 Task: Look for space in Salo, Finland from 2nd September, 2023 to 5th September, 2023 for 1 adult in price range Rs.5000 to Rs.10000. Place can be private room with 1  bedroom having 1 bed and 1 bathroom. Property type can be house, flat, guest house, hotel. Booking option can be shelf check-in. Required host language is .
Action: Mouse moved to (407, 77)
Screenshot: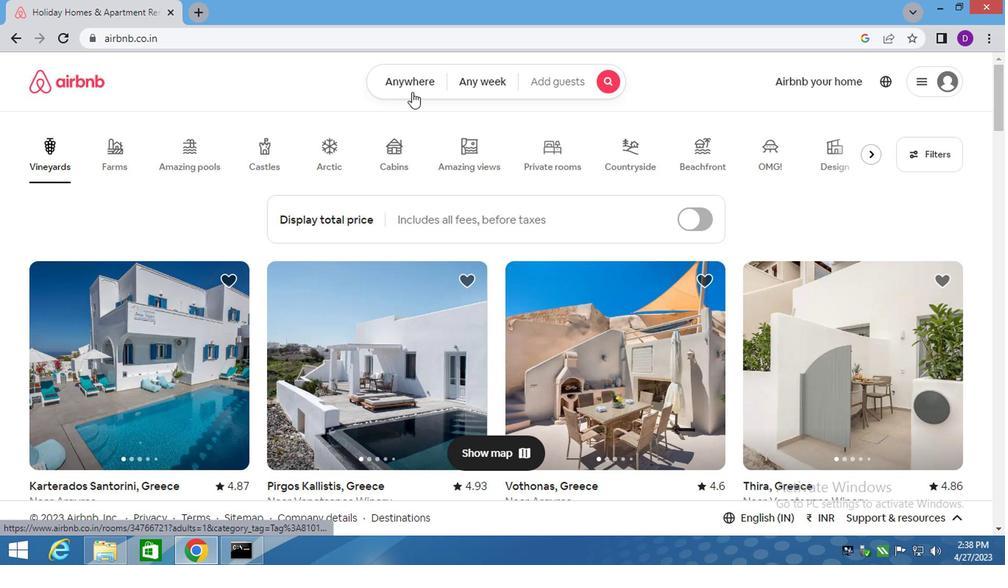 
Action: Mouse pressed left at (407, 77)
Screenshot: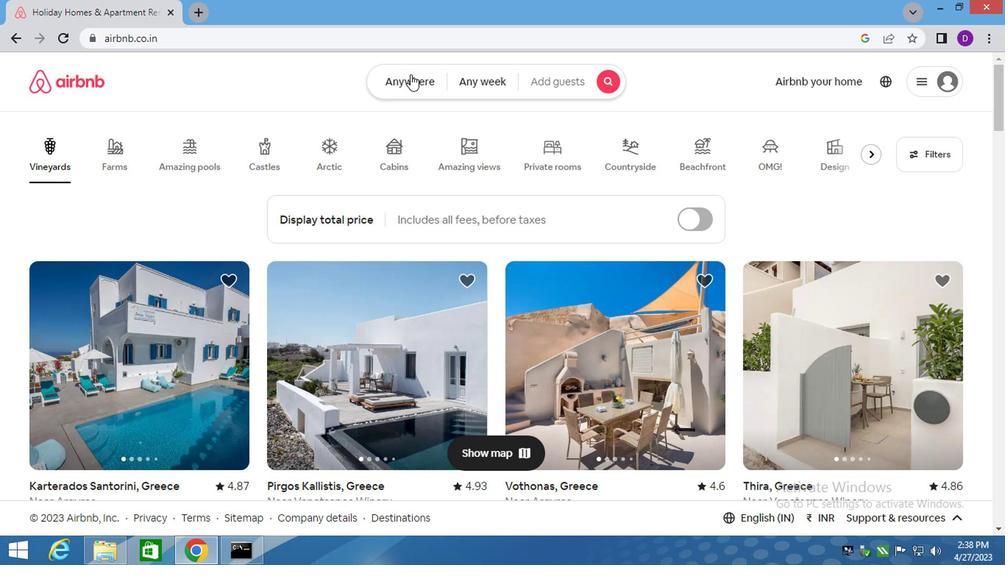 
Action: Mouse moved to (407, 77)
Screenshot: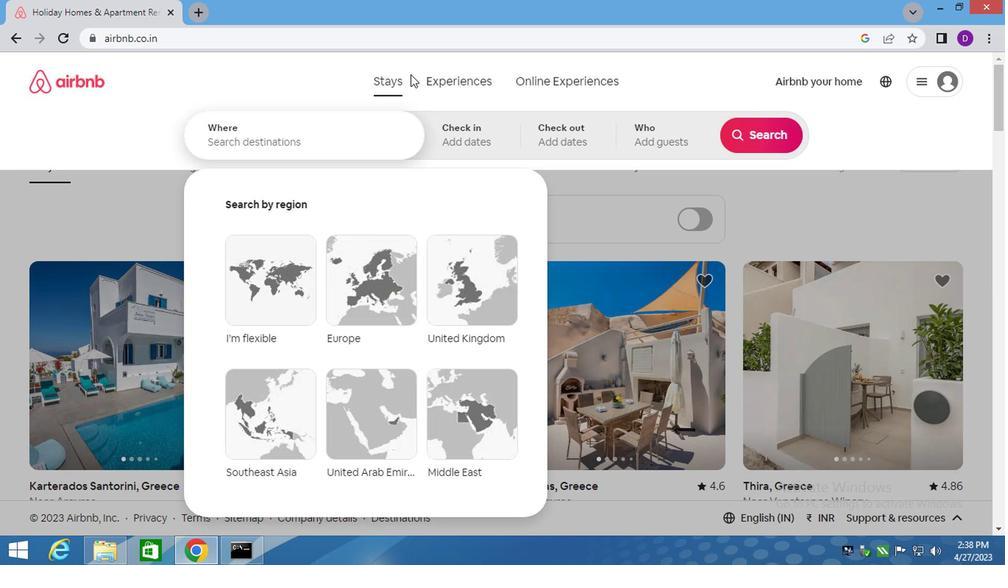 
Action: Key pressed <Key.shift>SALO
Screenshot: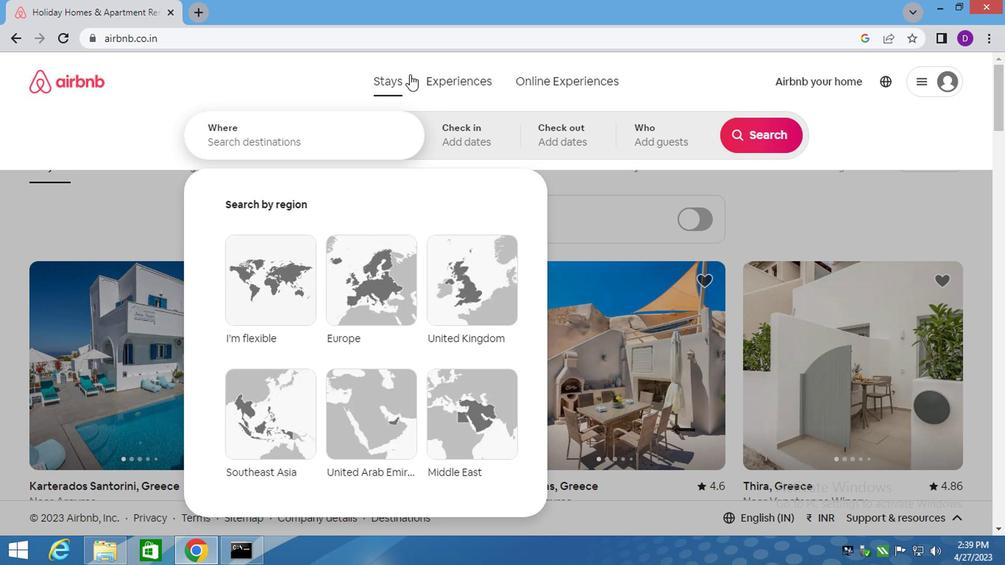 
Action: Mouse moved to (281, 146)
Screenshot: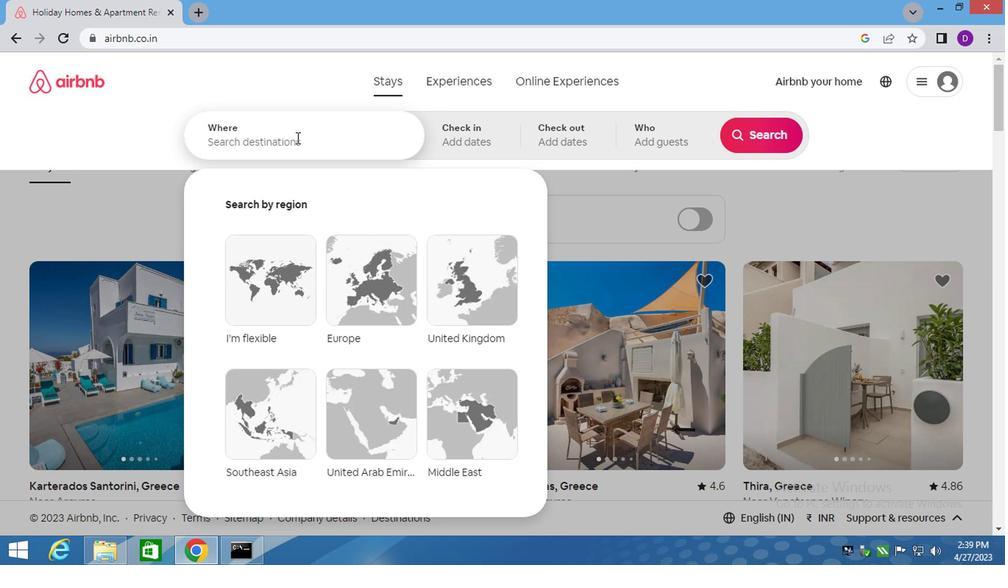 
Action: Mouse pressed left at (281, 146)
Screenshot: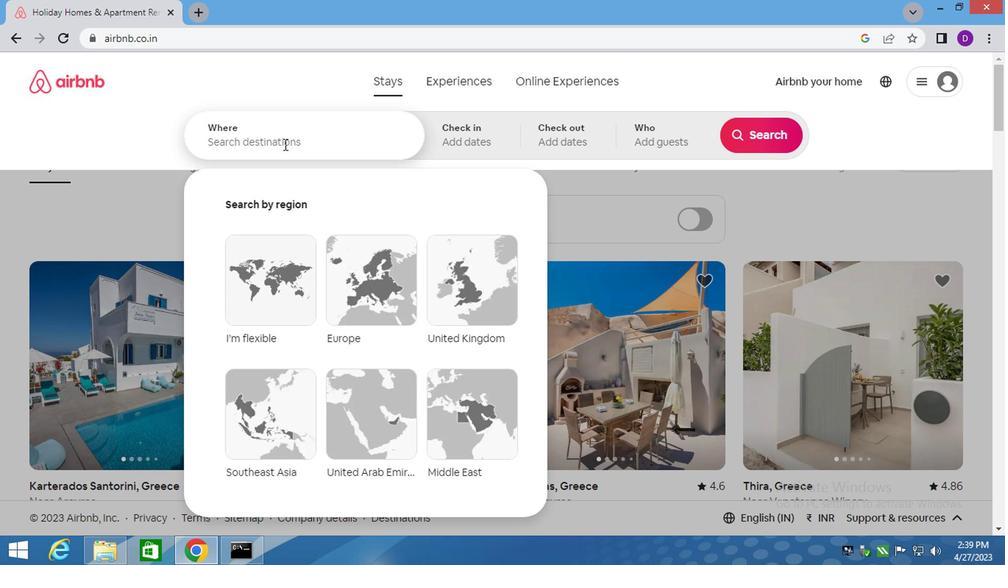 
Action: Key pressed <Key.shift>SALO,<Key.space><Key.shift>F
Screenshot: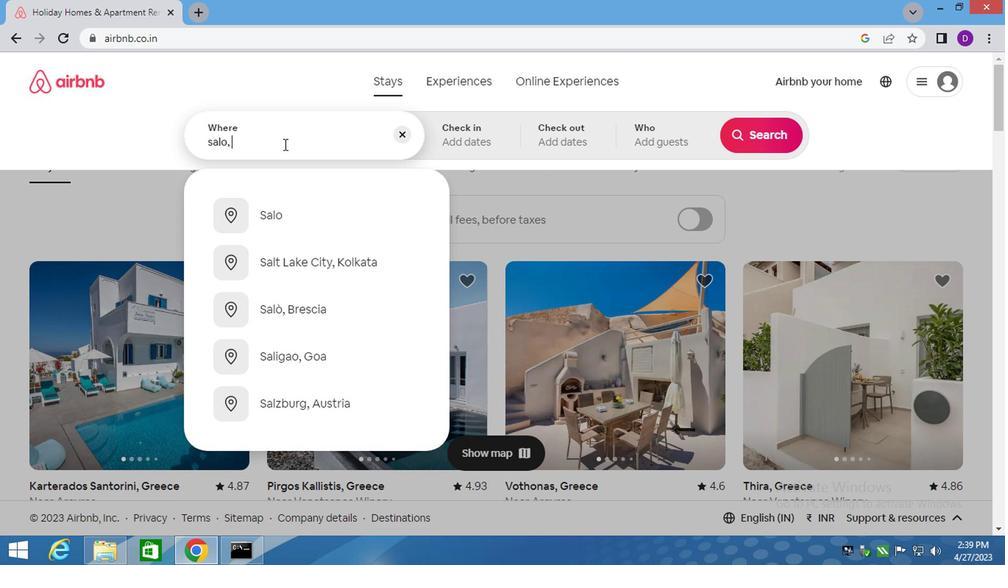 
Action: Mouse moved to (296, 207)
Screenshot: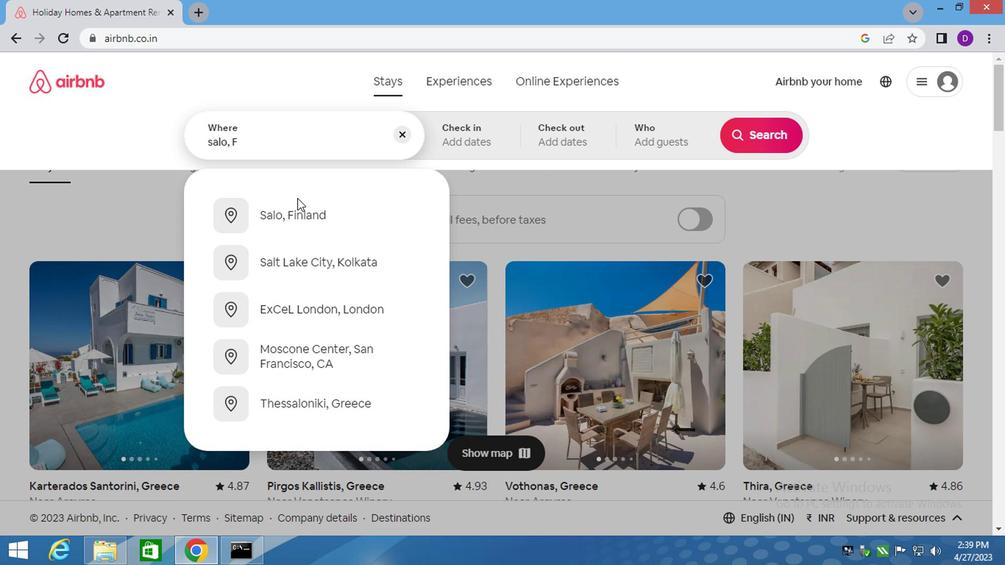 
Action: Mouse pressed left at (296, 207)
Screenshot: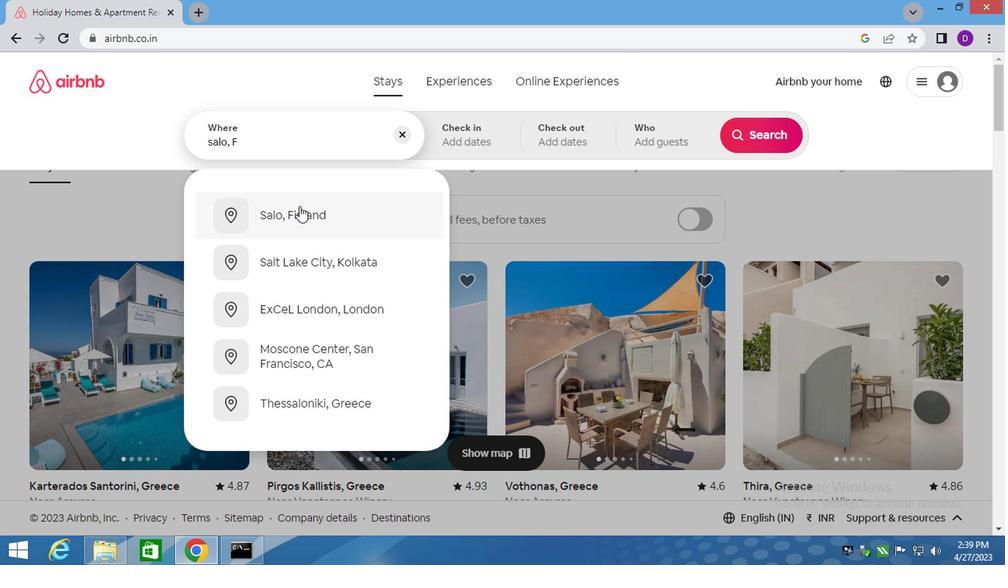 
Action: Mouse moved to (748, 260)
Screenshot: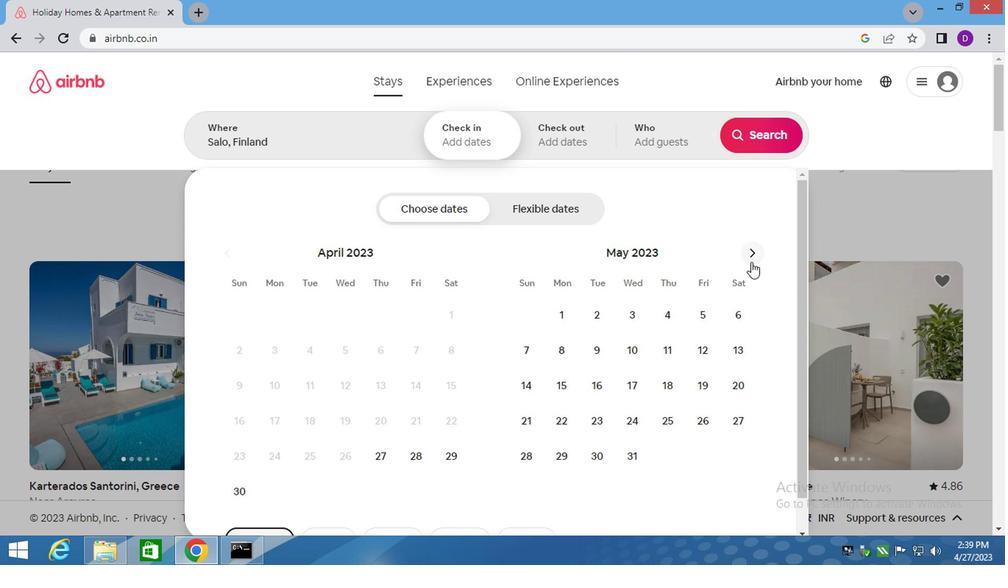 
Action: Mouse pressed left at (748, 260)
Screenshot: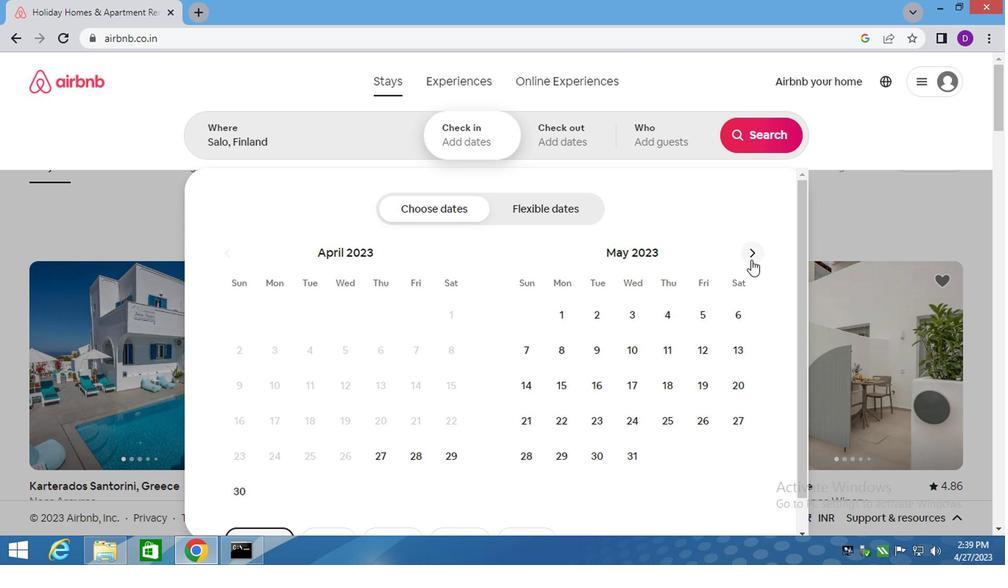 
Action: Mouse pressed left at (748, 260)
Screenshot: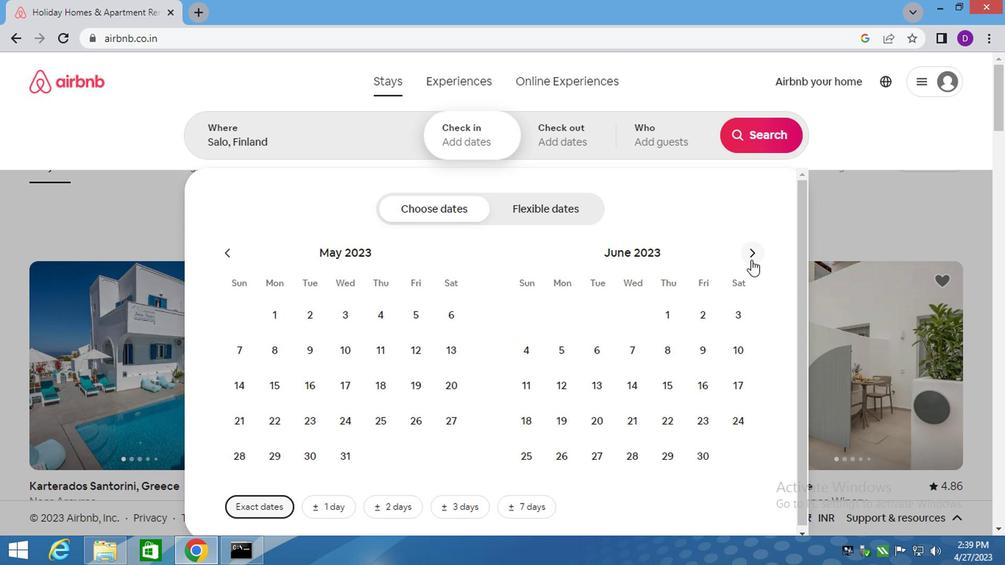 
Action: Mouse pressed left at (748, 260)
Screenshot: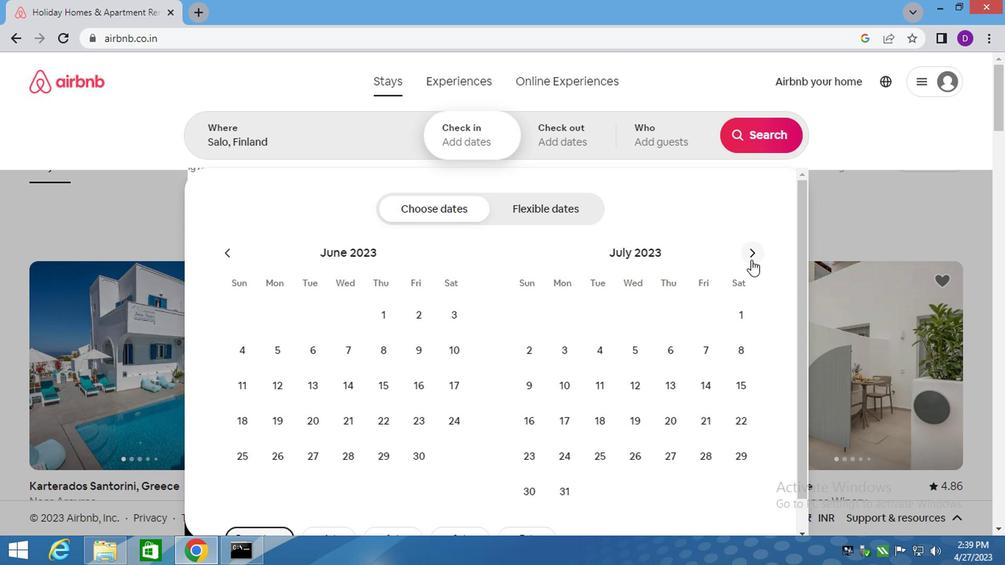
Action: Mouse pressed left at (748, 260)
Screenshot: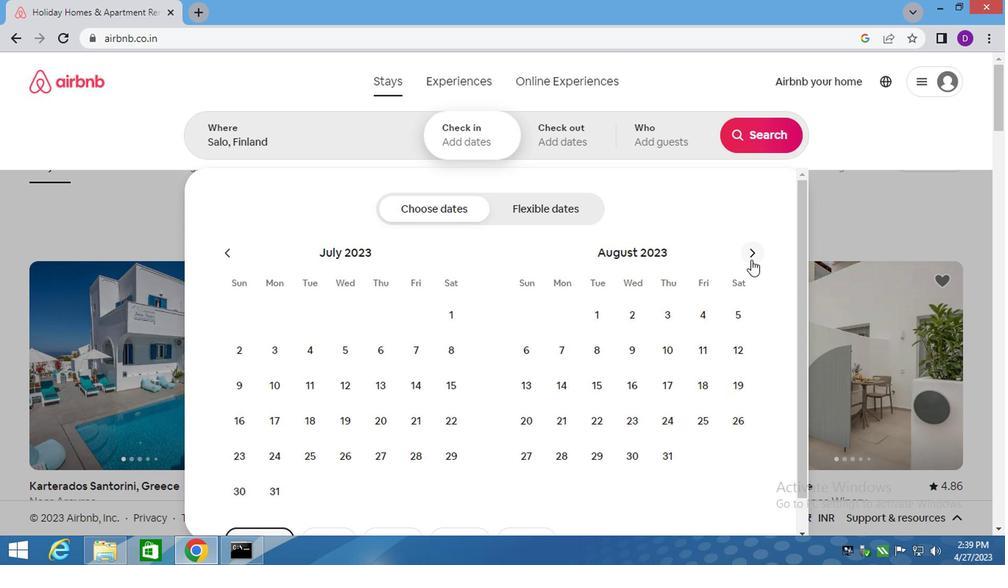 
Action: Mouse moved to (728, 307)
Screenshot: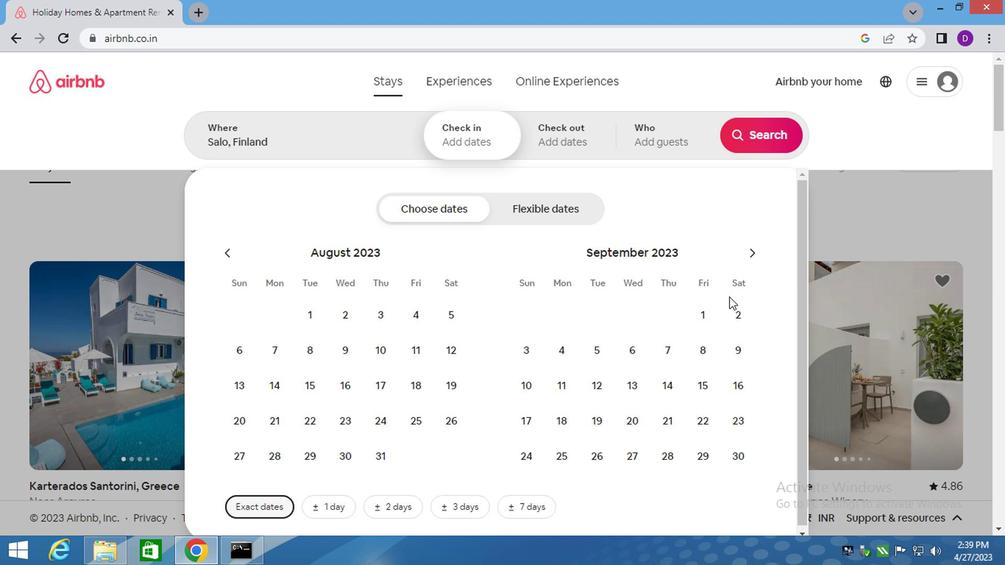 
Action: Mouse pressed left at (728, 307)
Screenshot: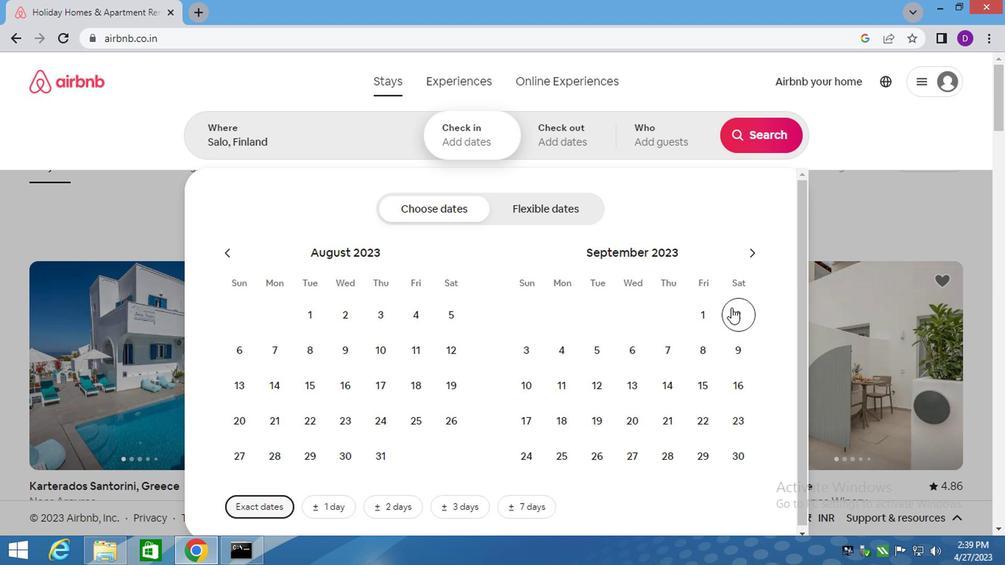 
Action: Mouse moved to (594, 348)
Screenshot: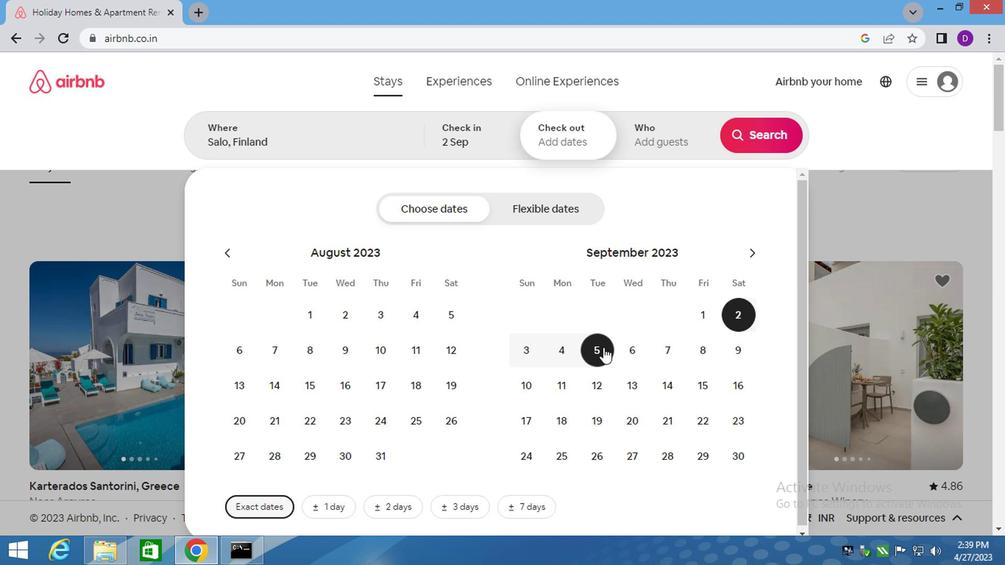 
Action: Mouse pressed left at (594, 348)
Screenshot: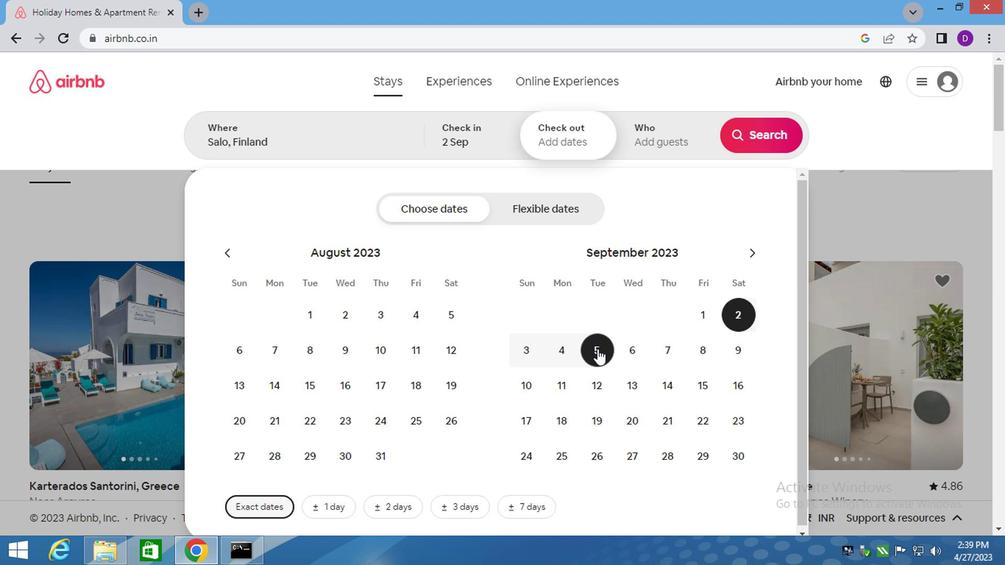 
Action: Mouse moved to (649, 142)
Screenshot: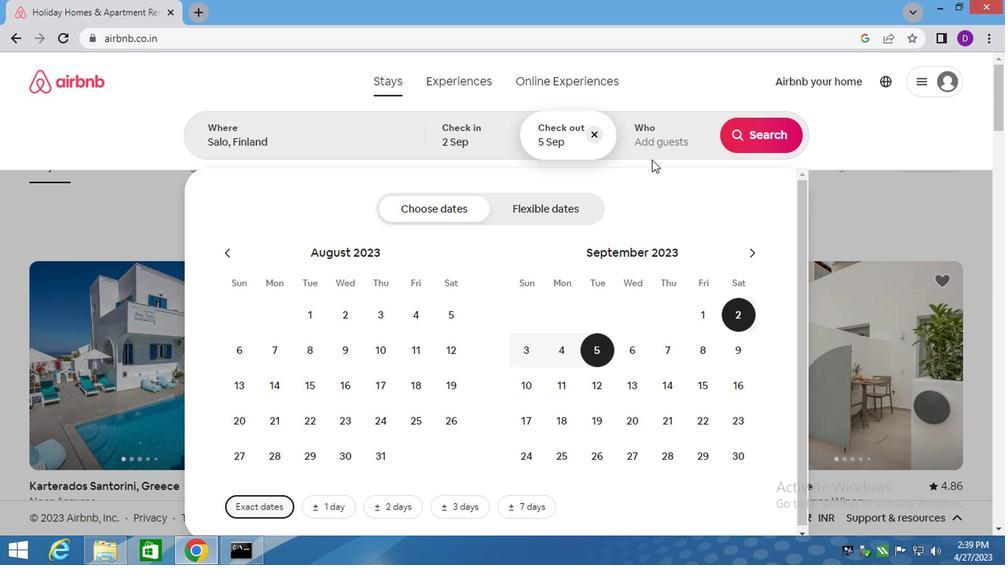 
Action: Mouse pressed left at (649, 142)
Screenshot: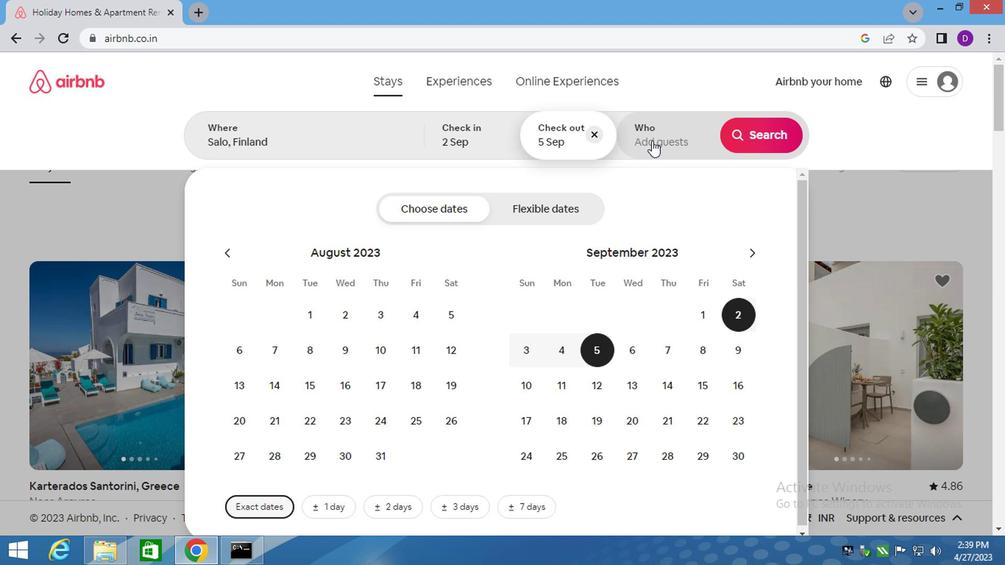 
Action: Mouse moved to (760, 215)
Screenshot: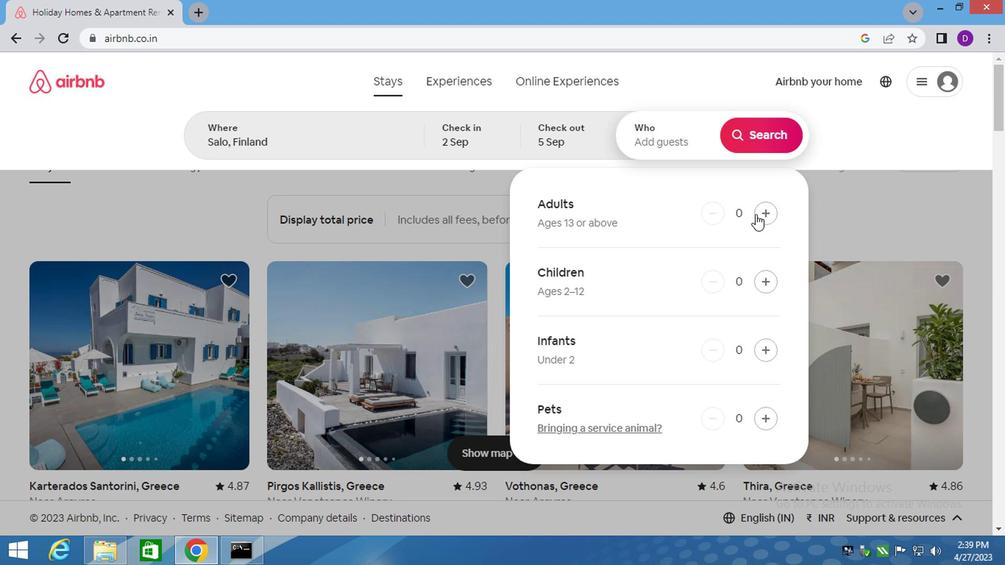 
Action: Mouse pressed left at (760, 215)
Screenshot: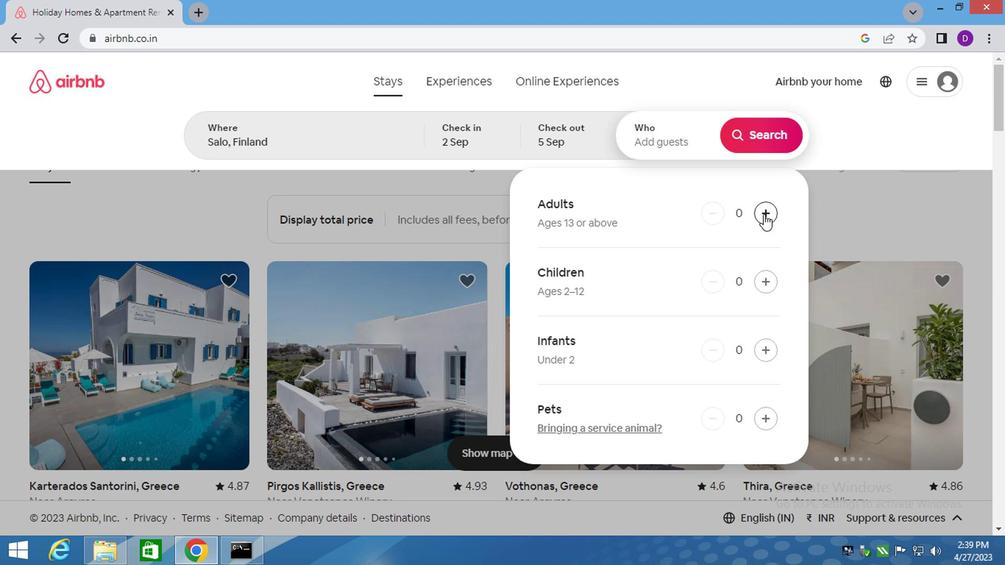 
Action: Mouse moved to (751, 141)
Screenshot: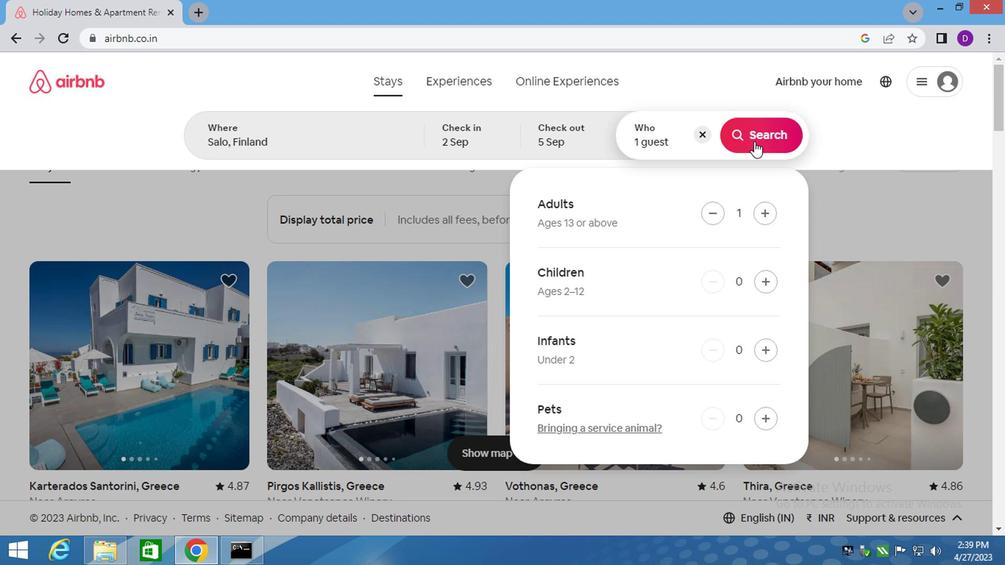 
Action: Mouse pressed left at (751, 141)
Screenshot: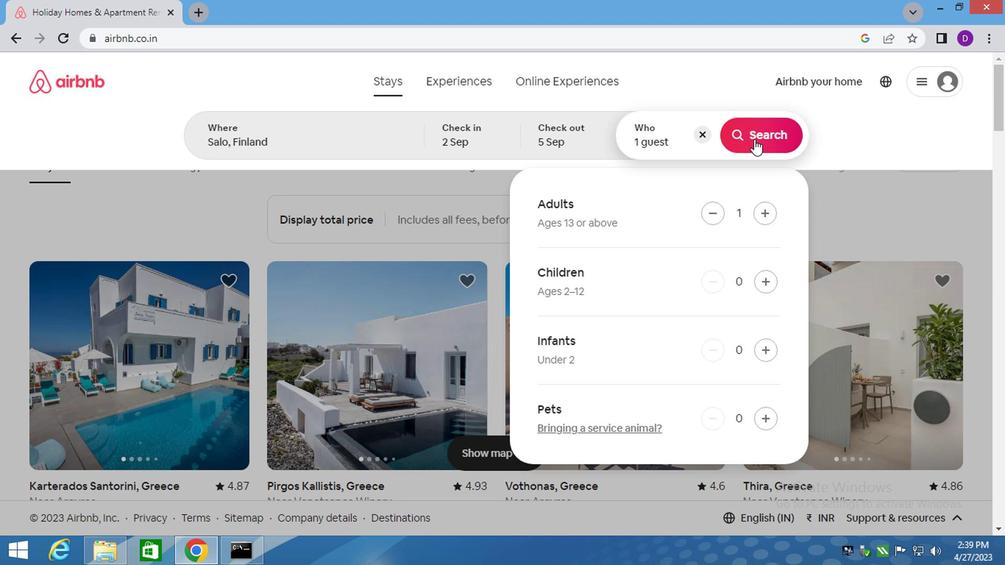 
Action: Mouse moved to (935, 149)
Screenshot: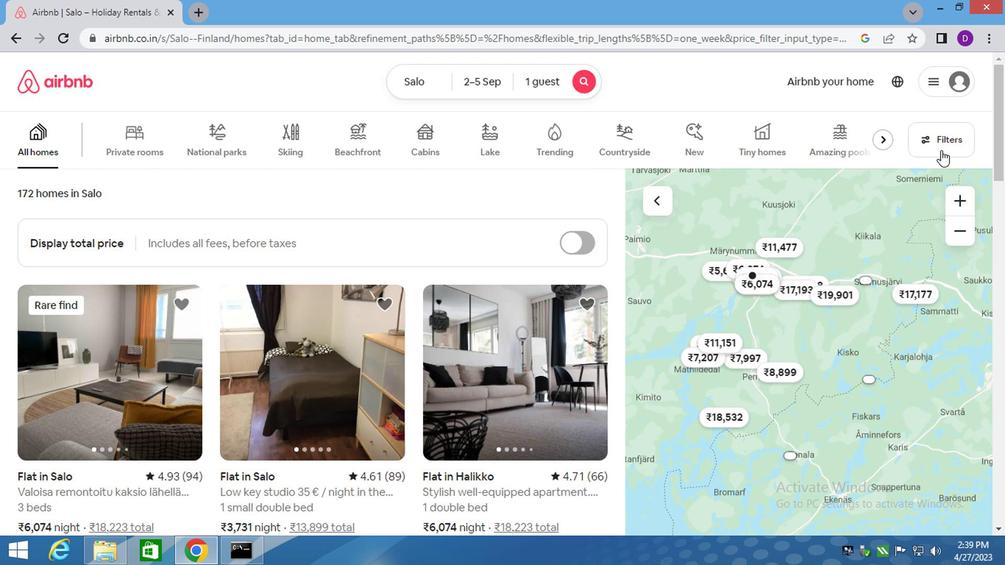 
Action: Mouse pressed left at (935, 149)
Screenshot: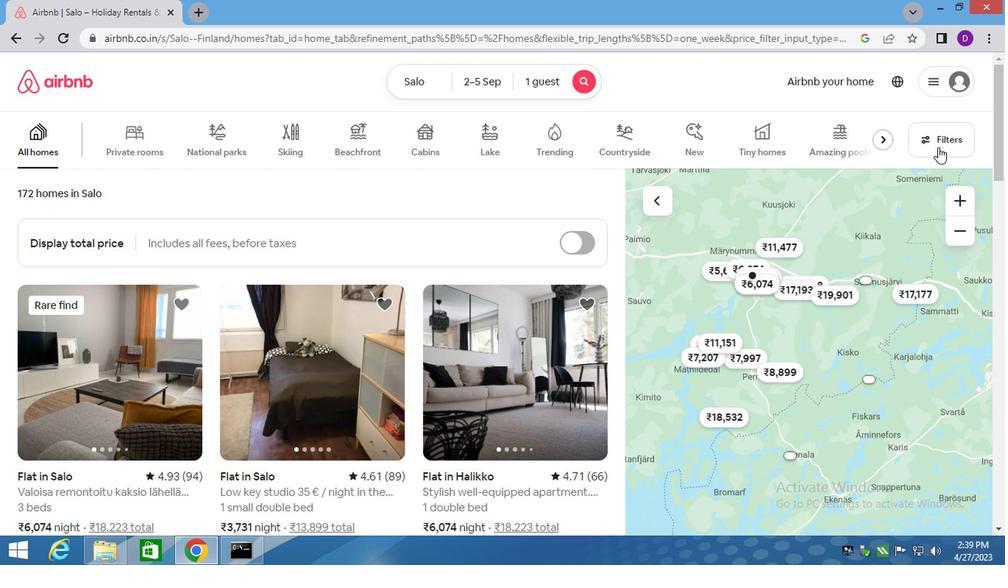 
Action: Mouse moved to (302, 330)
Screenshot: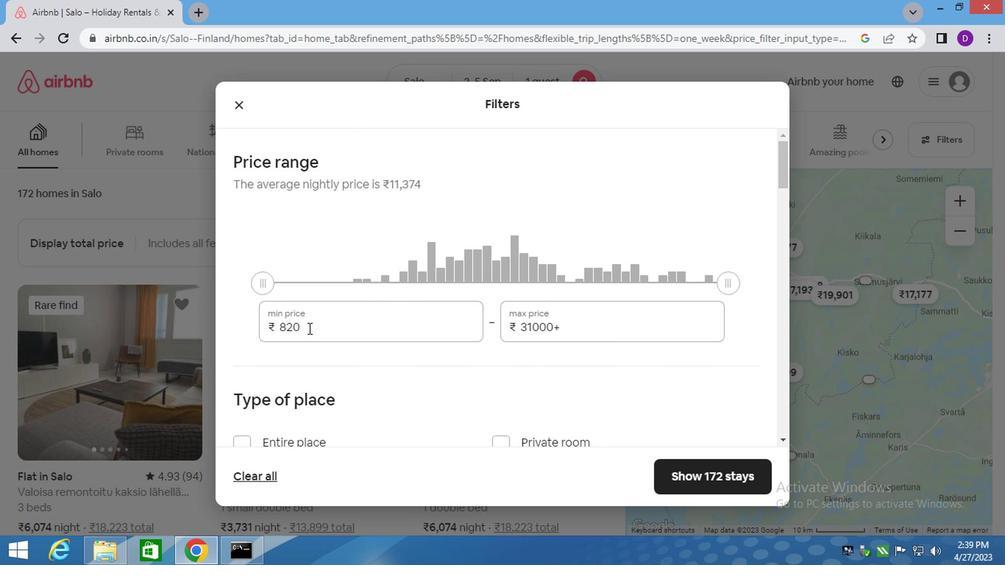 
Action: Mouse pressed left at (302, 330)
Screenshot: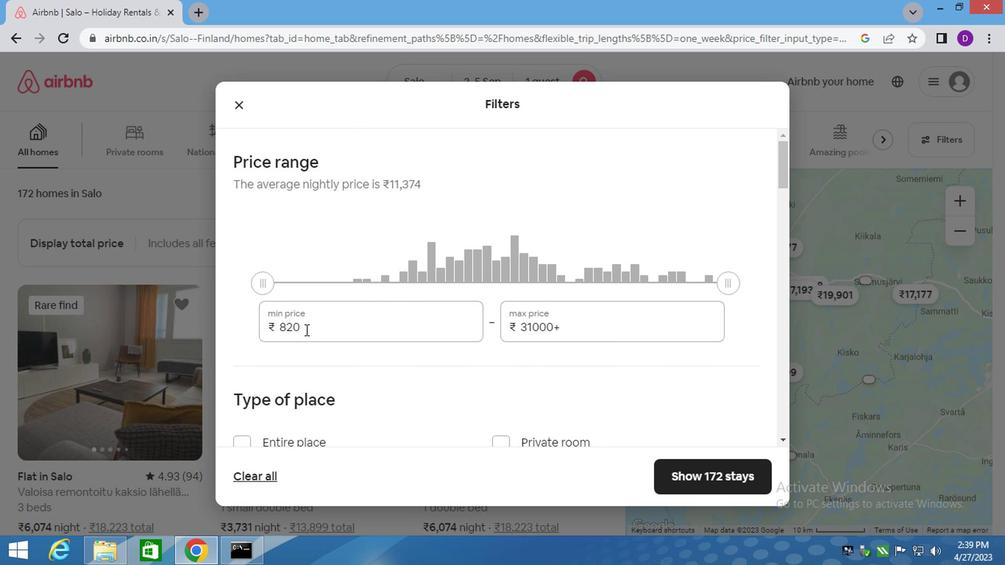 
Action: Mouse pressed left at (302, 330)
Screenshot: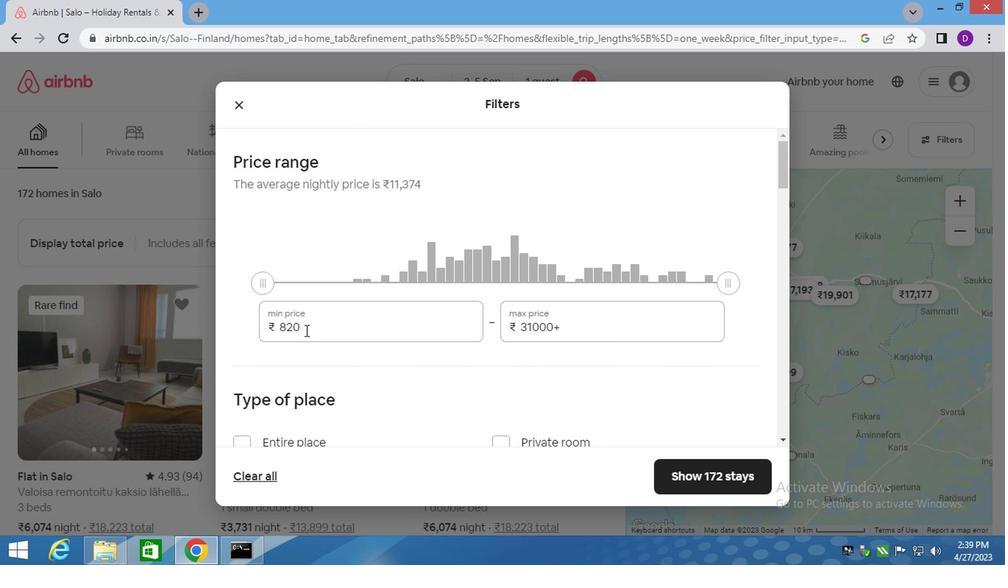 
Action: Key pressed 5000<Key.tab>10000
Screenshot: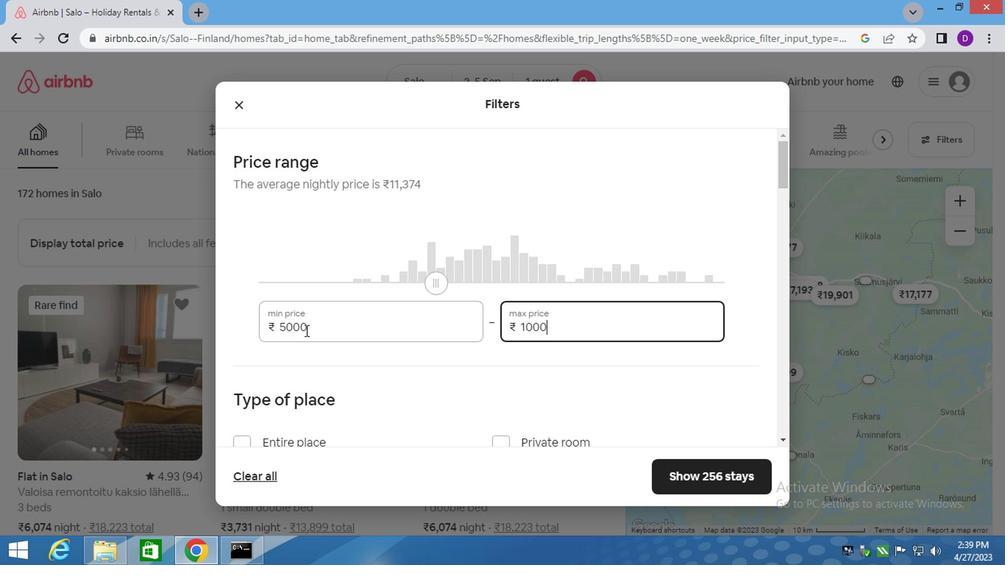 
Action: Mouse moved to (289, 370)
Screenshot: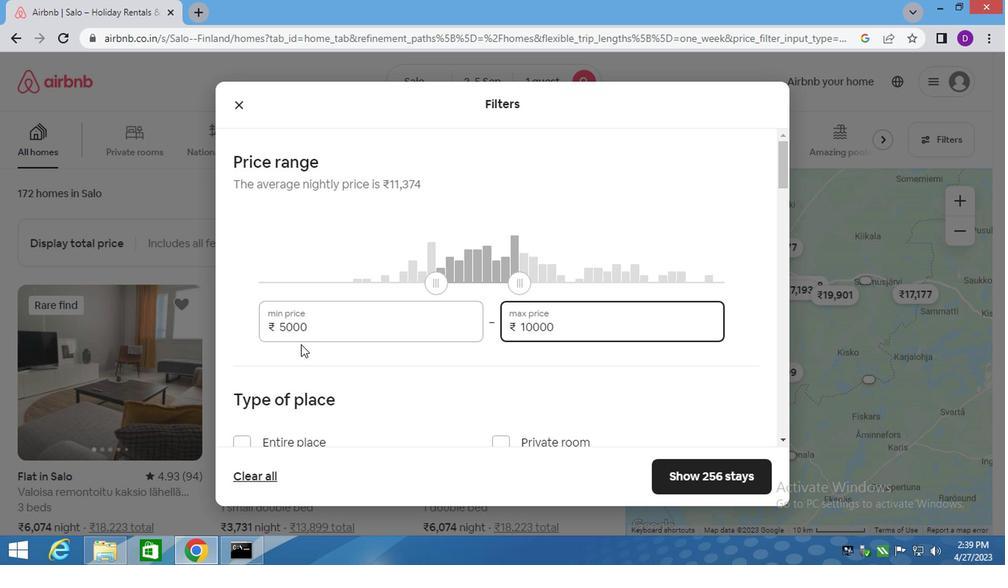 
Action: Mouse scrolled (289, 369) with delta (0, 0)
Screenshot: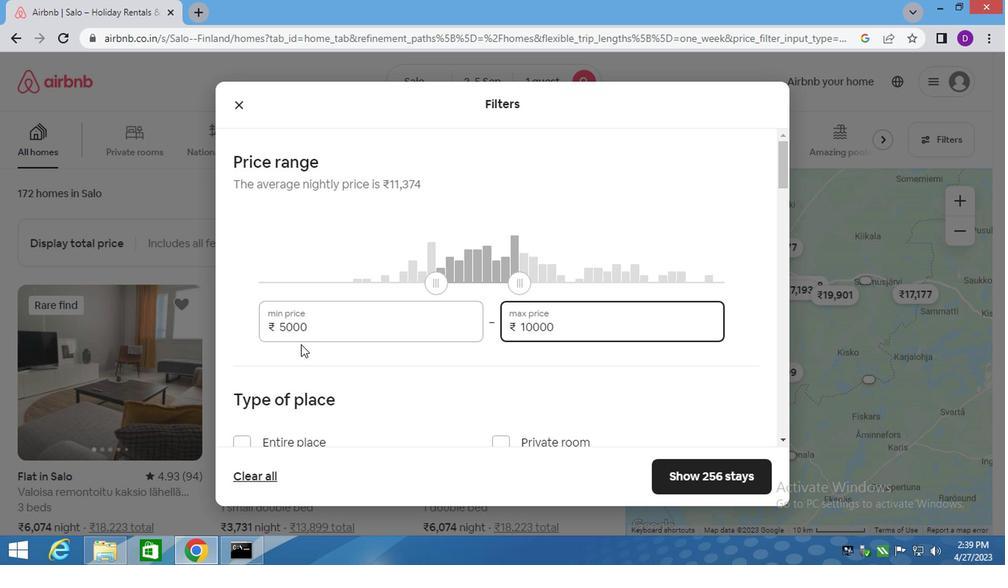 
Action: Mouse moved to (279, 377)
Screenshot: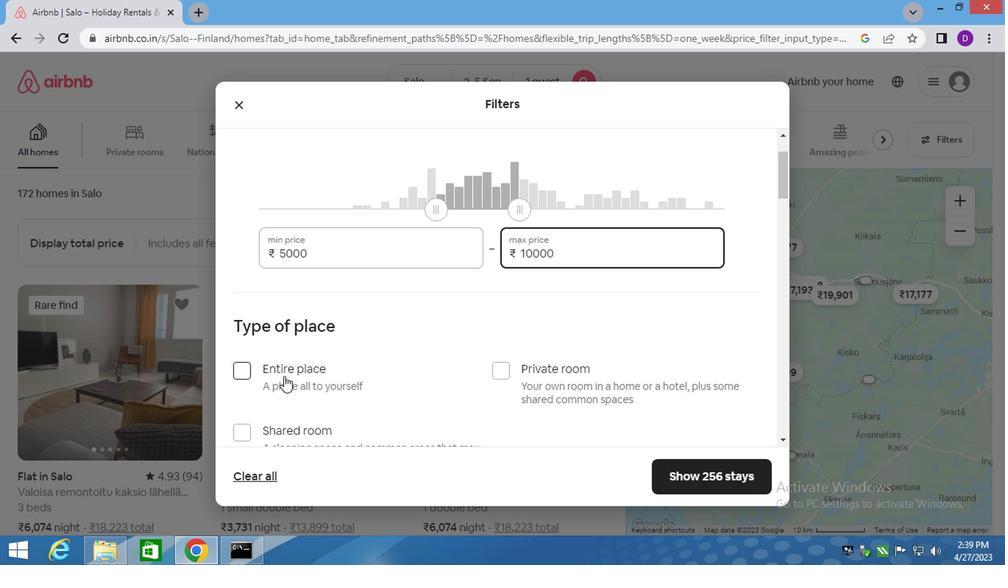 
Action: Mouse scrolled (279, 376) with delta (0, 0)
Screenshot: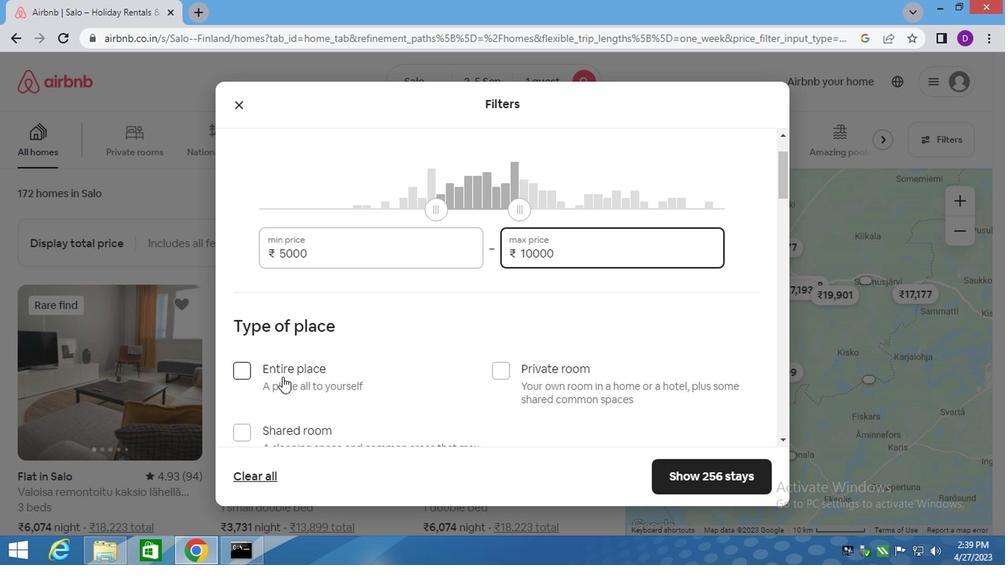 
Action: Mouse moved to (491, 299)
Screenshot: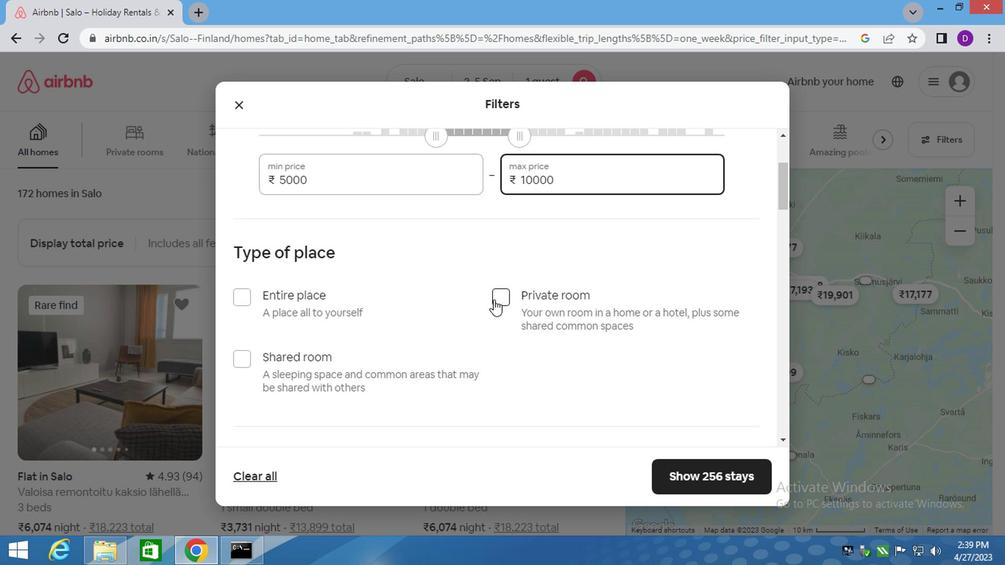 
Action: Mouse pressed left at (491, 299)
Screenshot: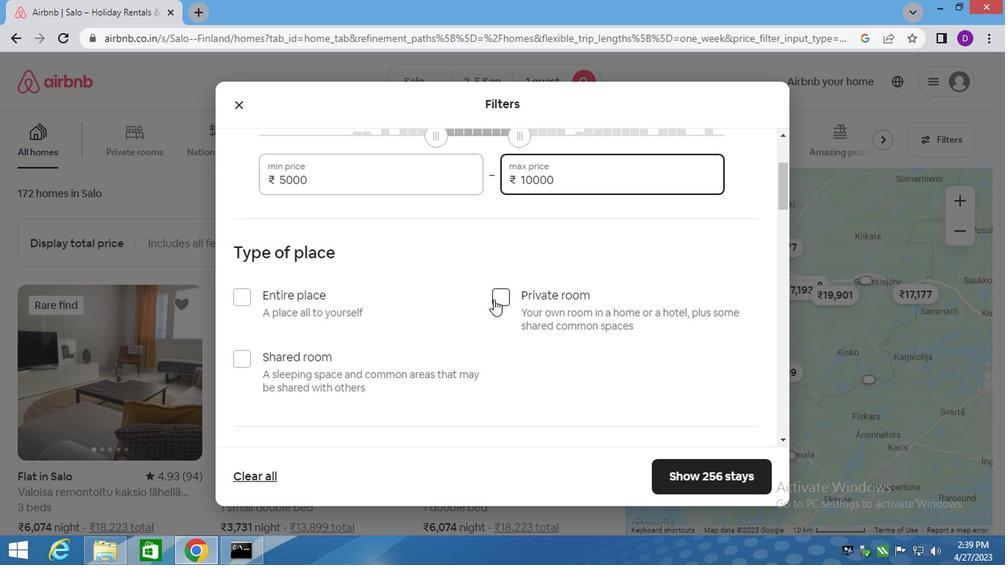 
Action: Mouse moved to (443, 325)
Screenshot: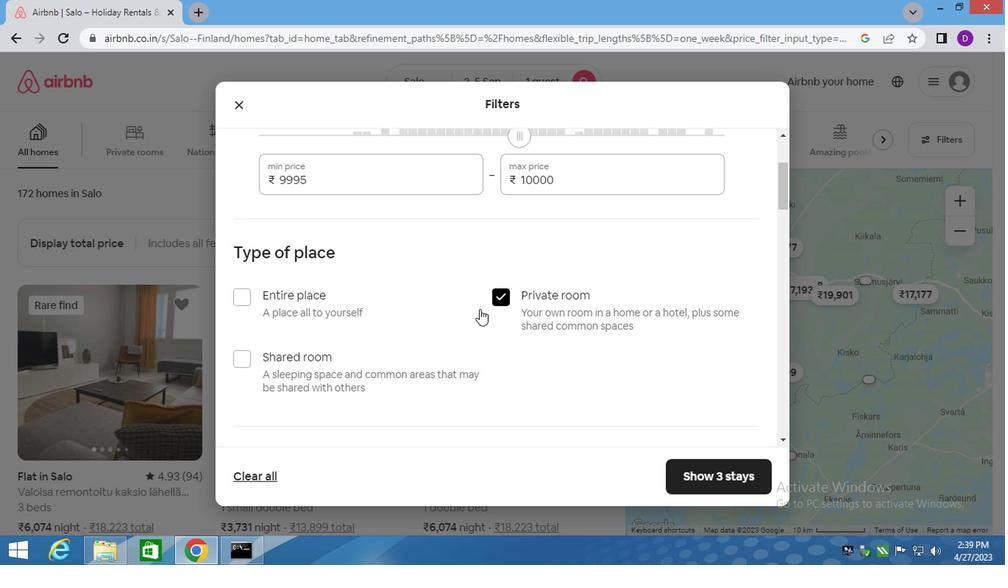 
Action: Mouse scrolled (443, 324) with delta (0, 0)
Screenshot: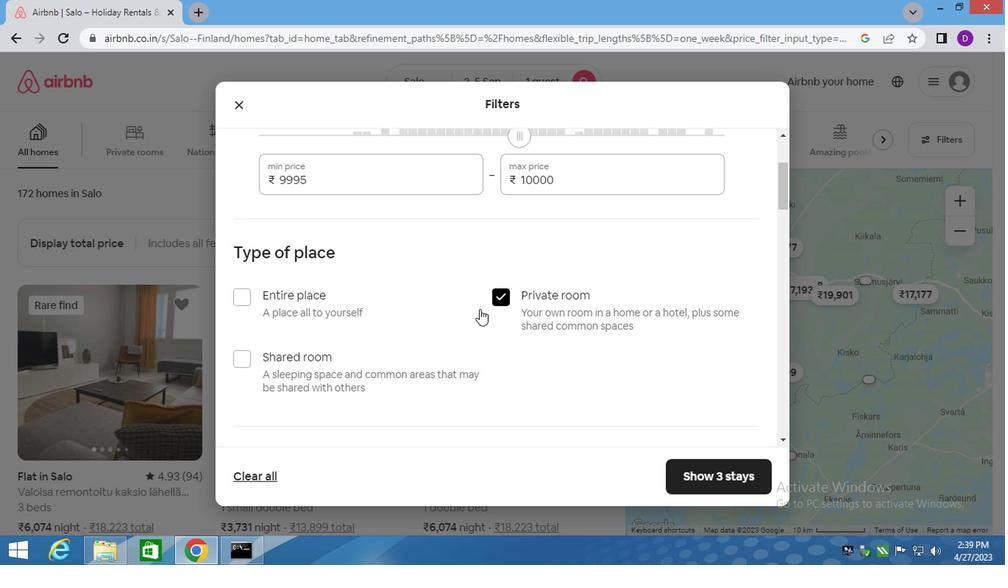 
Action: Mouse moved to (436, 330)
Screenshot: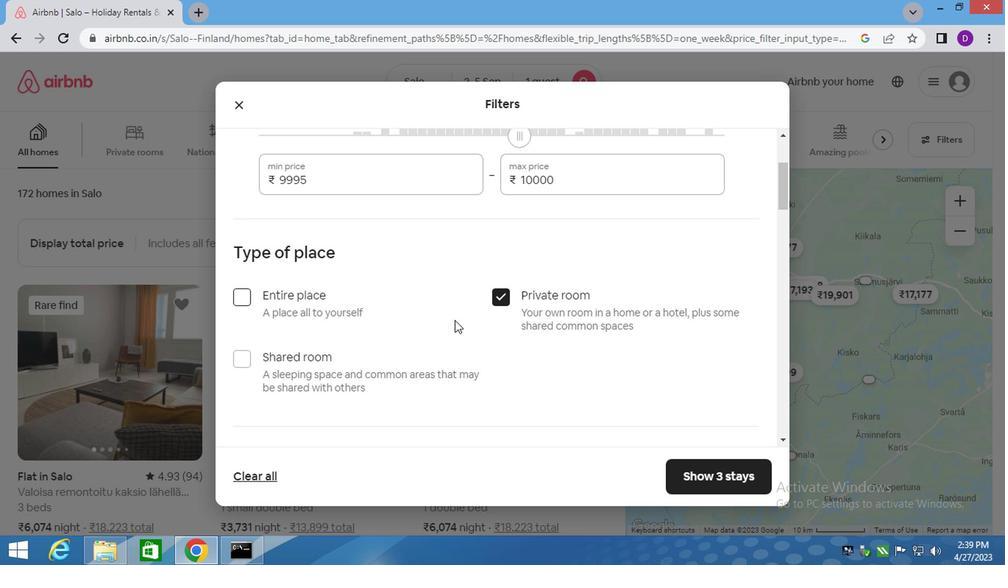 
Action: Mouse scrolled (436, 329) with delta (0, 0)
Screenshot: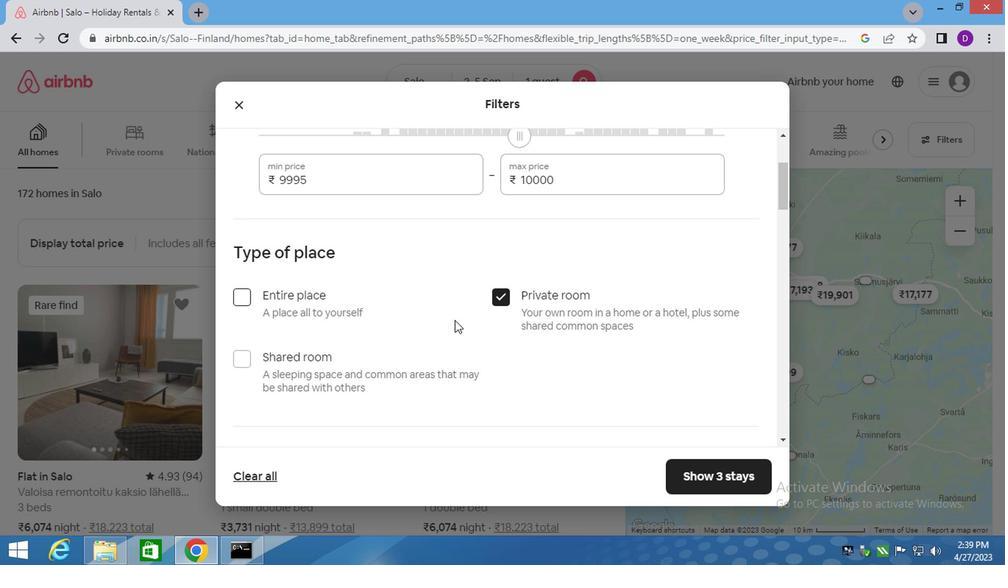 
Action: Mouse moved to (428, 333)
Screenshot: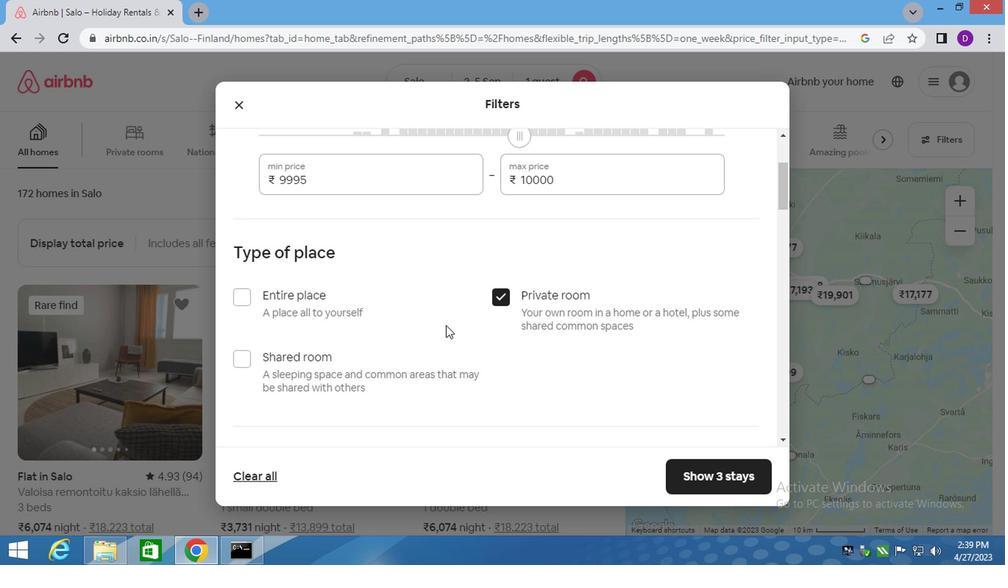 
Action: Mouse scrolled (428, 332) with delta (0, -1)
Screenshot: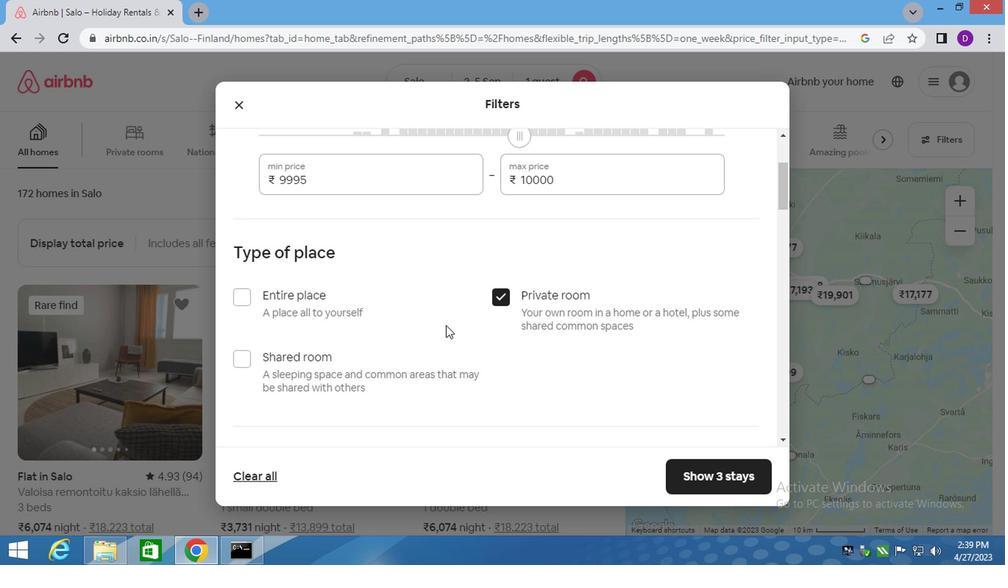 
Action: Mouse moved to (317, 322)
Screenshot: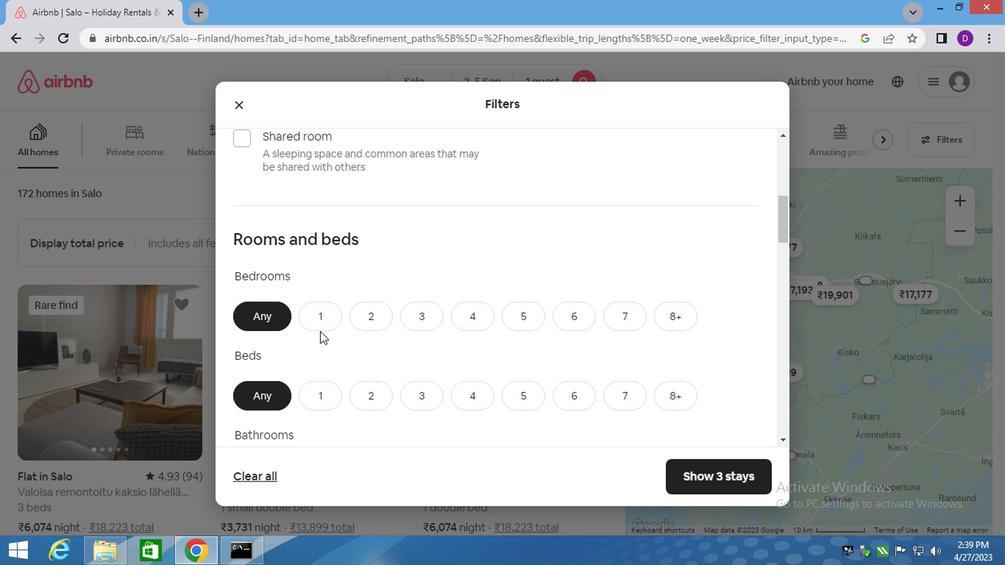 
Action: Mouse pressed left at (317, 322)
Screenshot: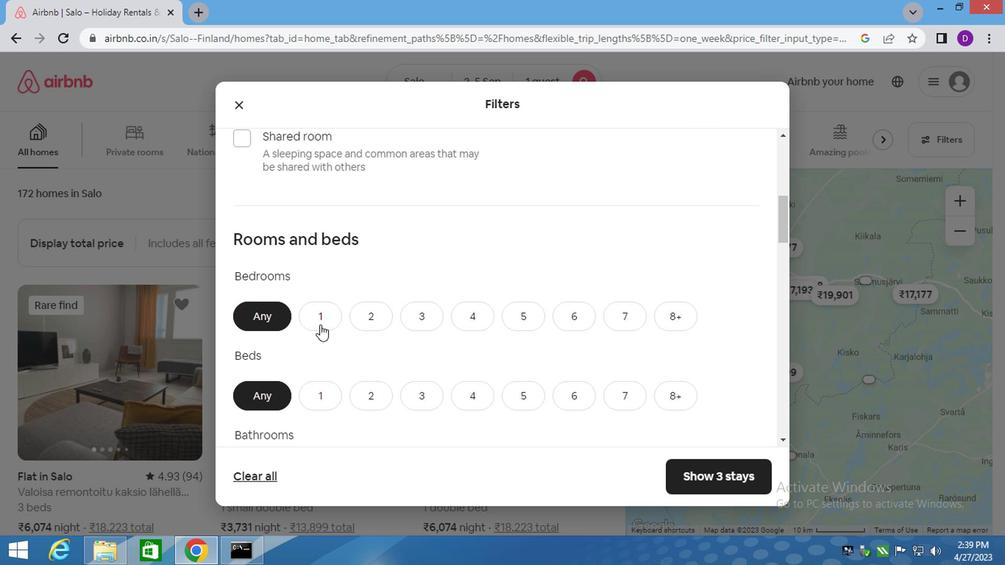 
Action: Mouse moved to (317, 322)
Screenshot: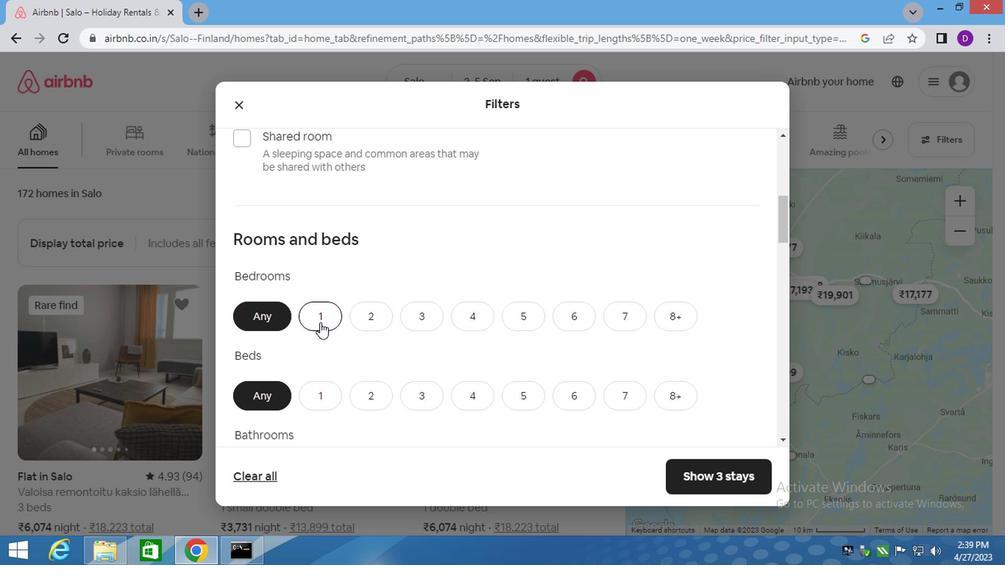 
Action: Mouse scrolled (317, 322) with delta (0, 0)
Screenshot: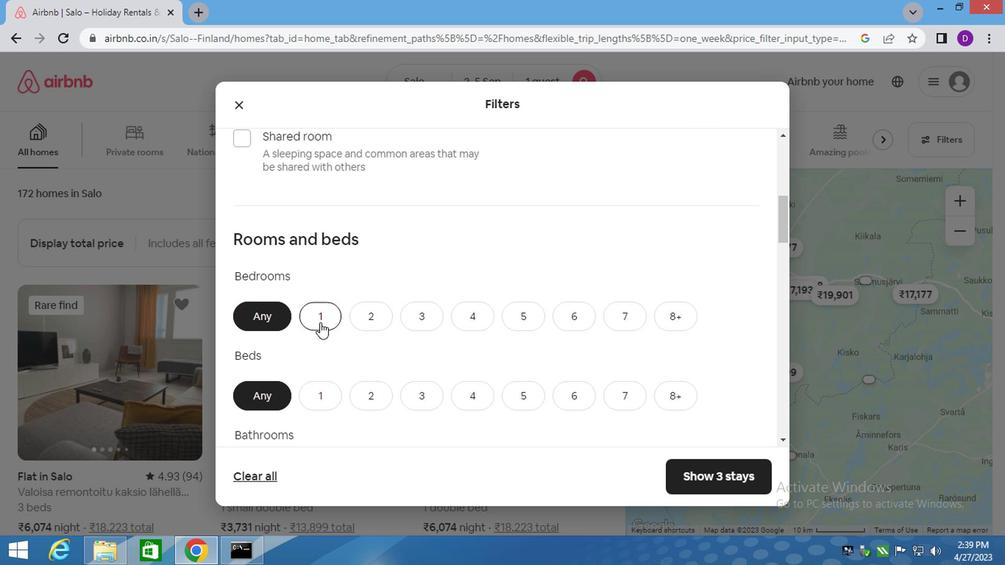 
Action: Mouse scrolled (317, 322) with delta (0, 0)
Screenshot: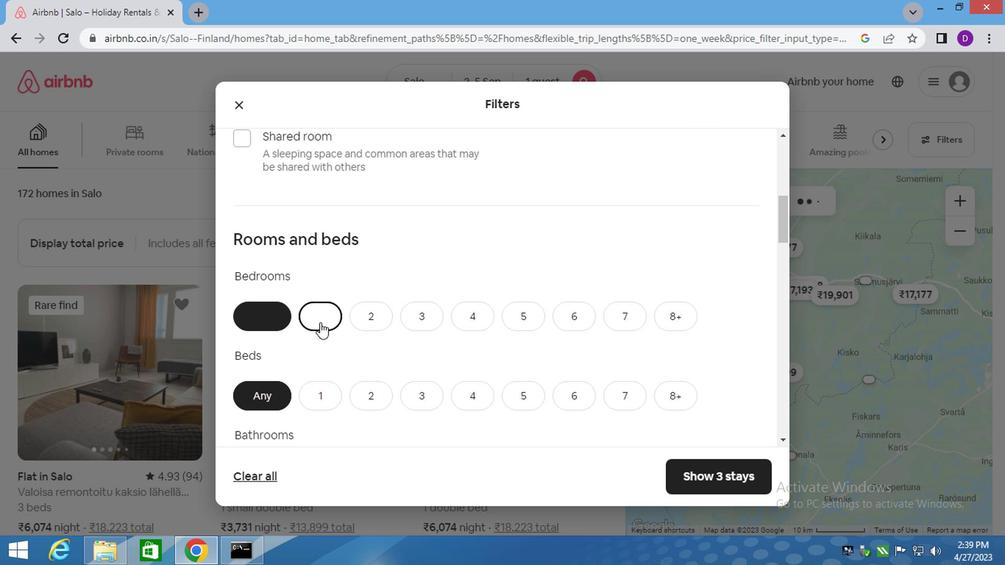 
Action: Mouse moved to (319, 249)
Screenshot: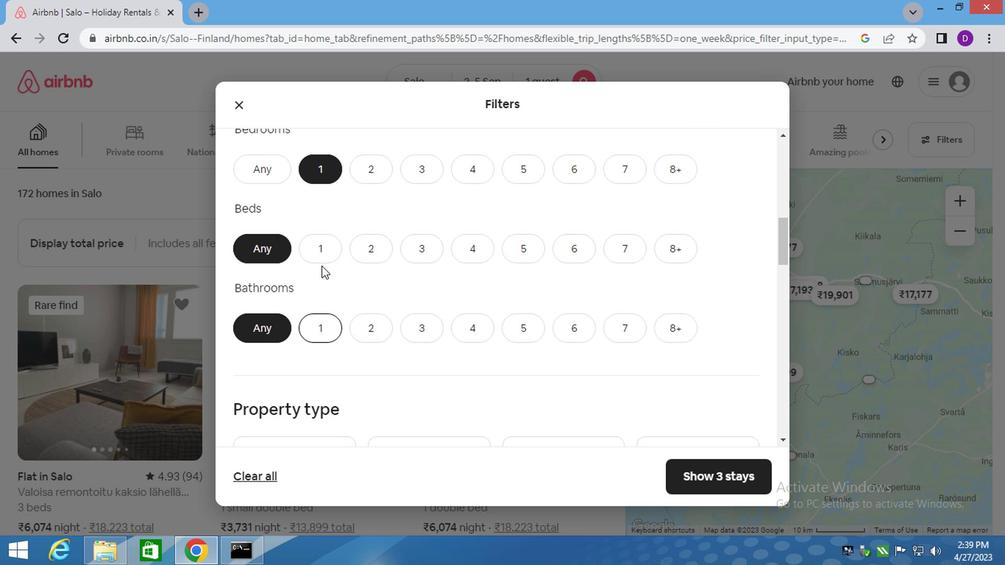 
Action: Mouse pressed left at (319, 249)
Screenshot: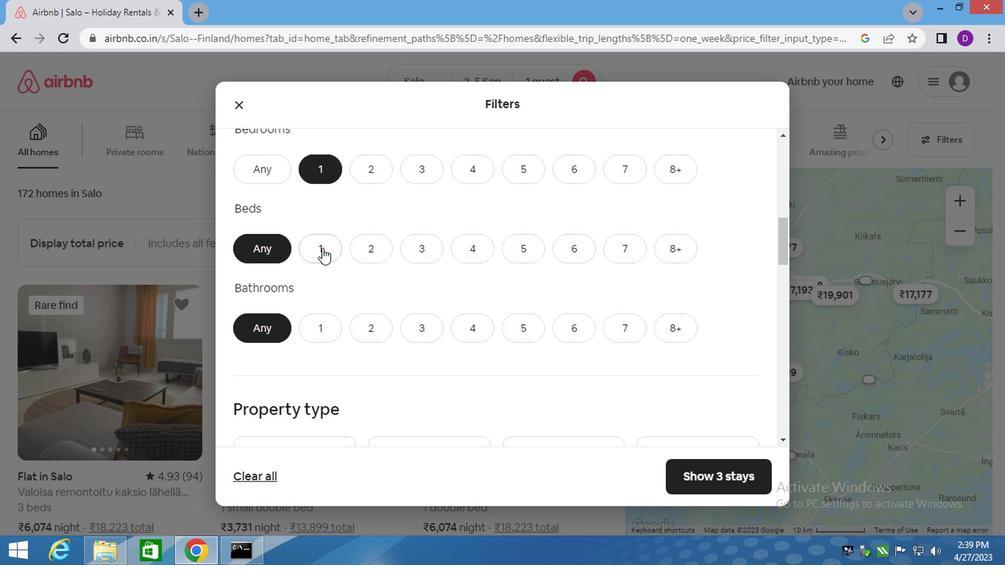 
Action: Mouse moved to (319, 323)
Screenshot: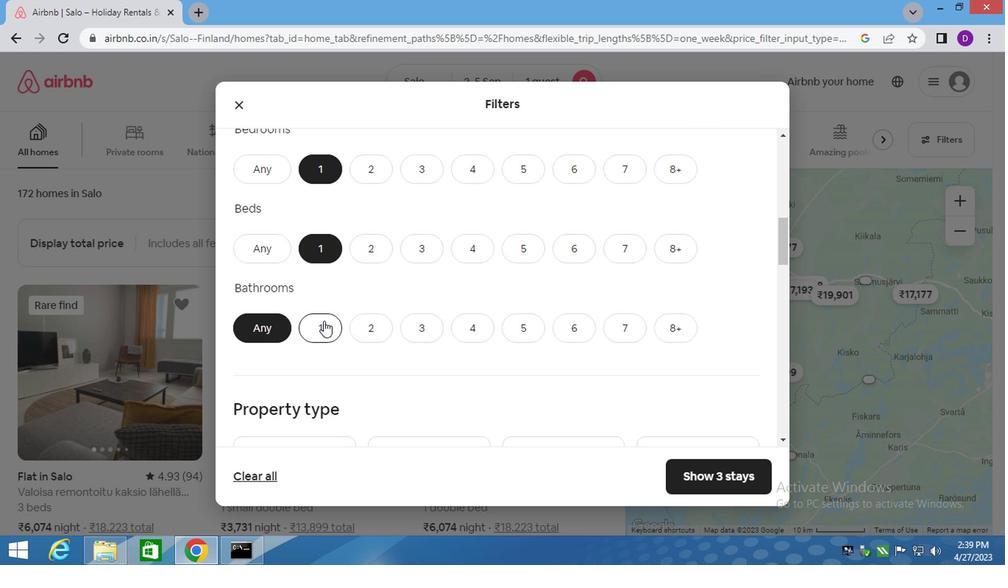 
Action: Mouse pressed left at (319, 323)
Screenshot: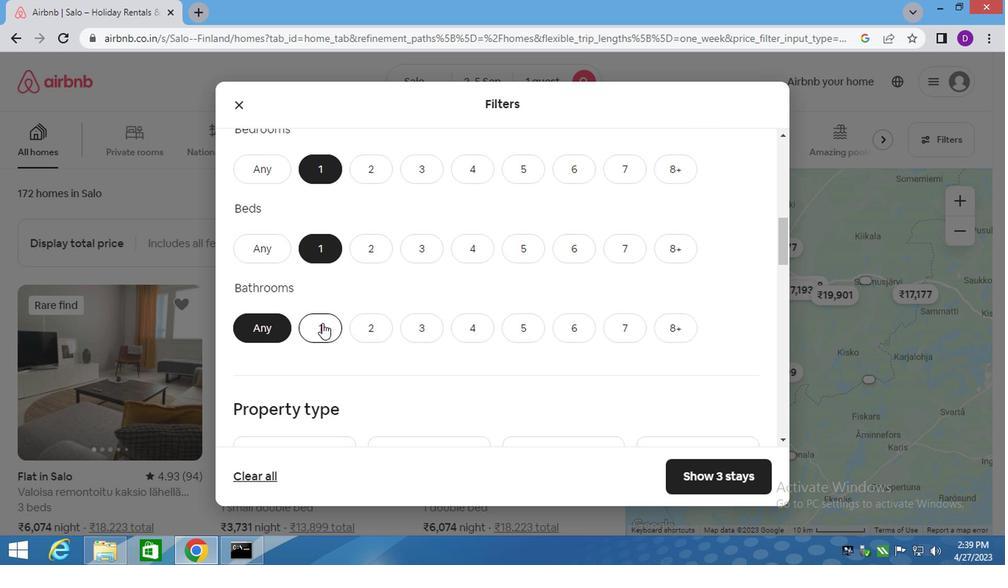 
Action: Mouse moved to (377, 337)
Screenshot: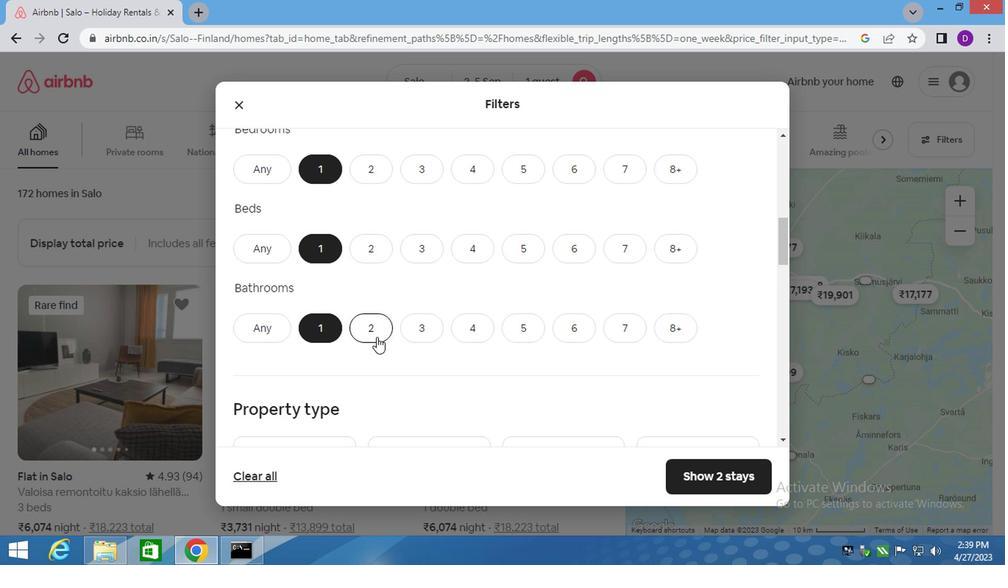 
Action: Mouse scrolled (377, 336) with delta (0, -1)
Screenshot: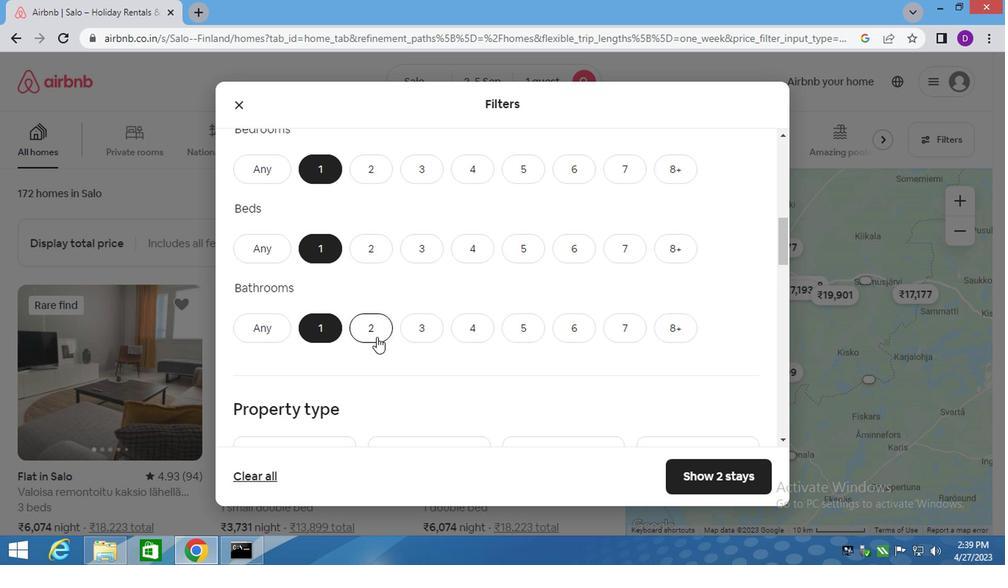 
Action: Mouse moved to (378, 337)
Screenshot: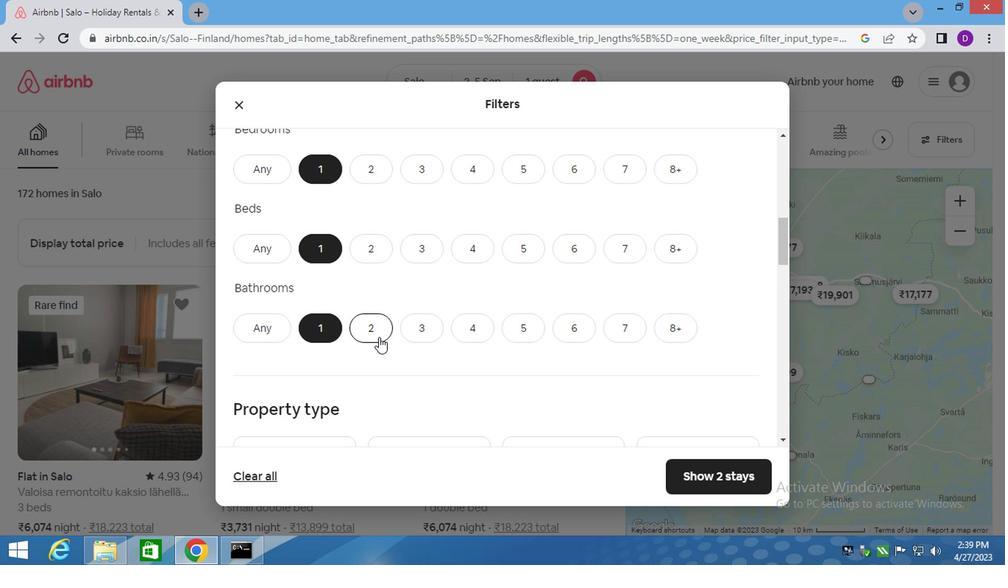 
Action: Mouse scrolled (378, 336) with delta (0, -1)
Screenshot: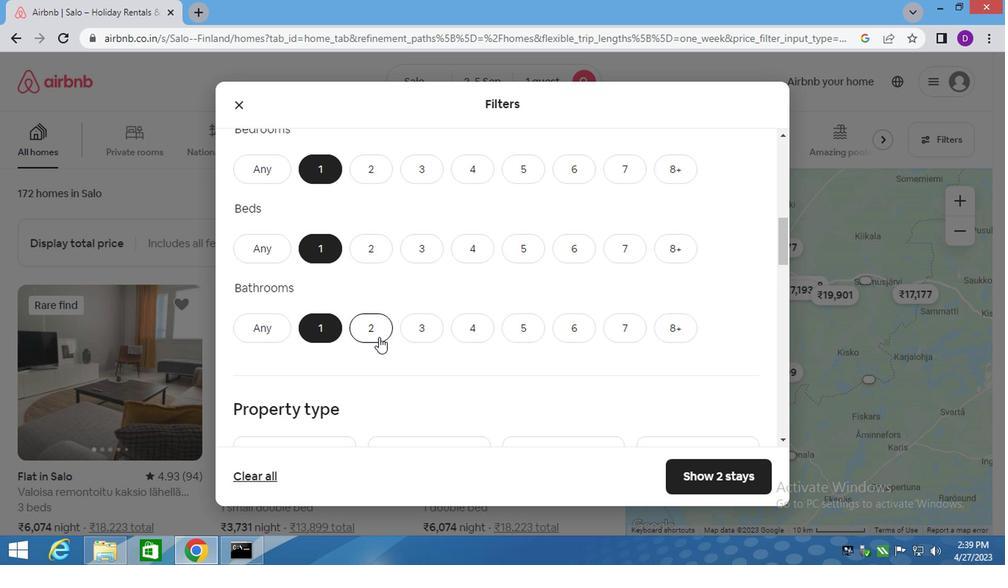 
Action: Mouse scrolled (378, 336) with delta (0, -1)
Screenshot: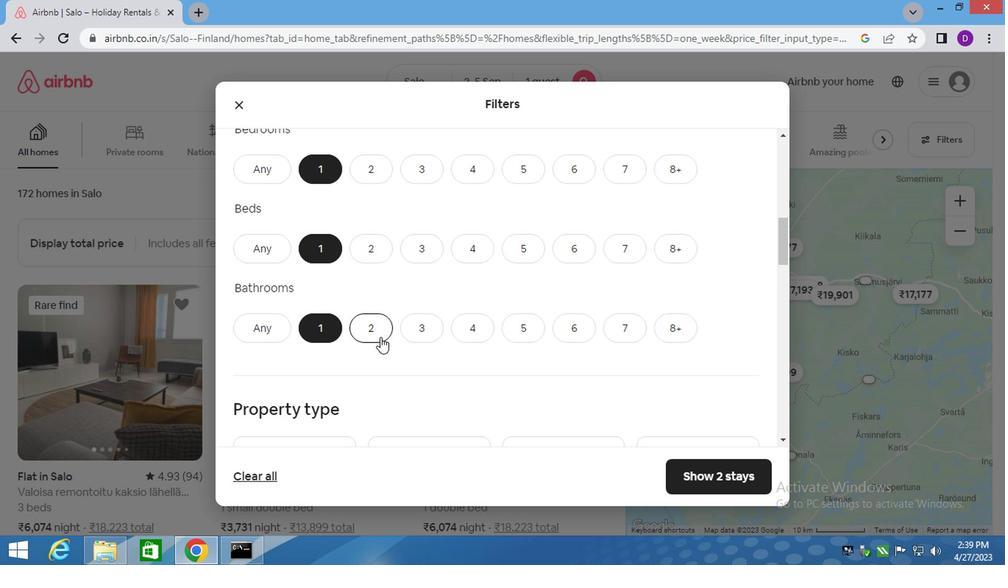 
Action: Mouse moved to (329, 279)
Screenshot: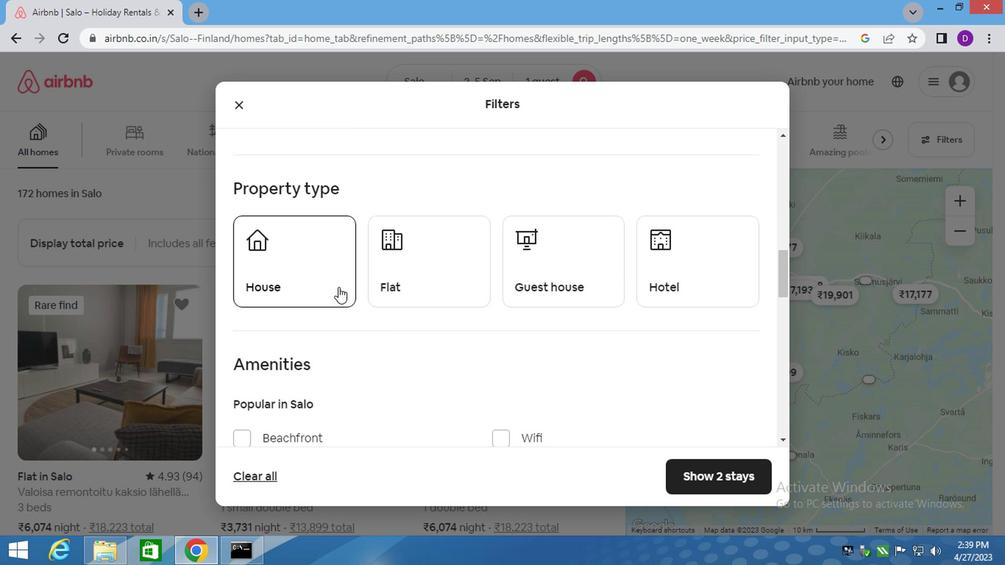 
Action: Mouse pressed left at (329, 279)
Screenshot: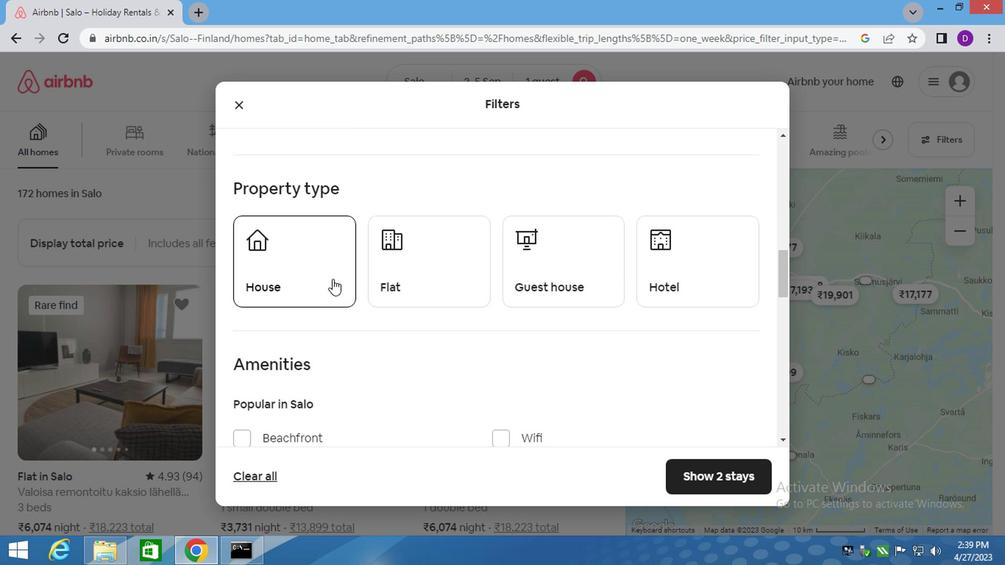 
Action: Mouse moved to (395, 281)
Screenshot: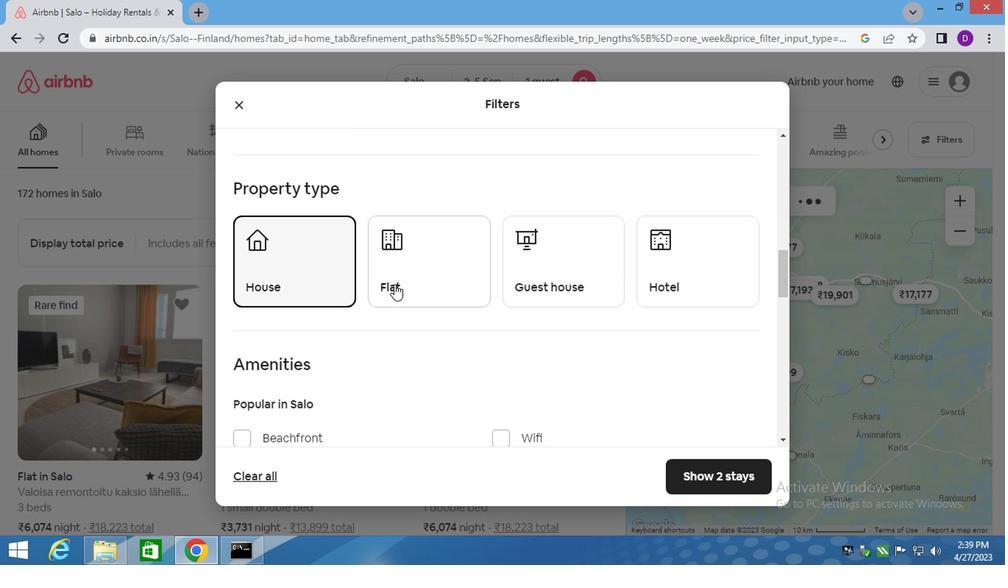 
Action: Mouse pressed left at (395, 281)
Screenshot: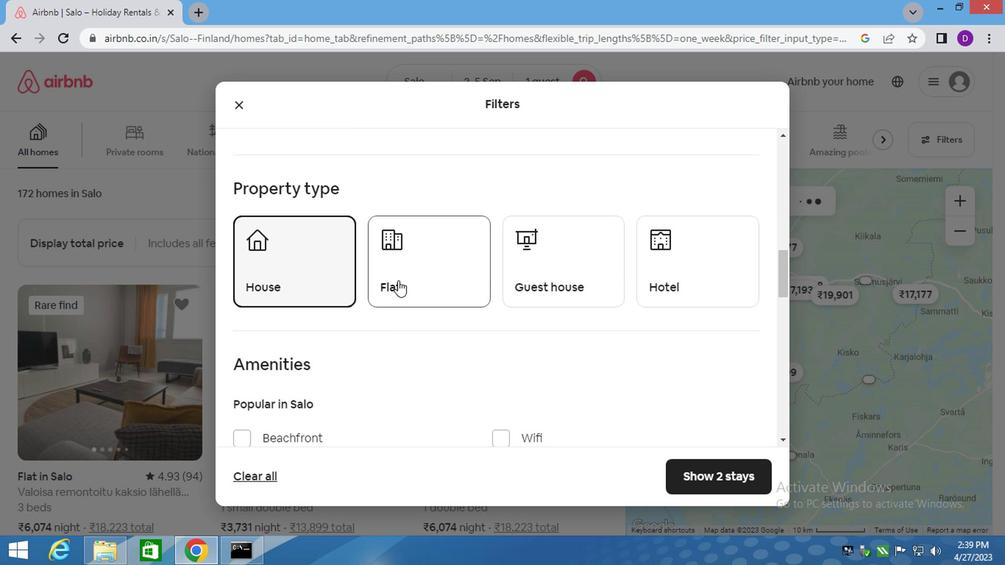 
Action: Mouse moved to (532, 273)
Screenshot: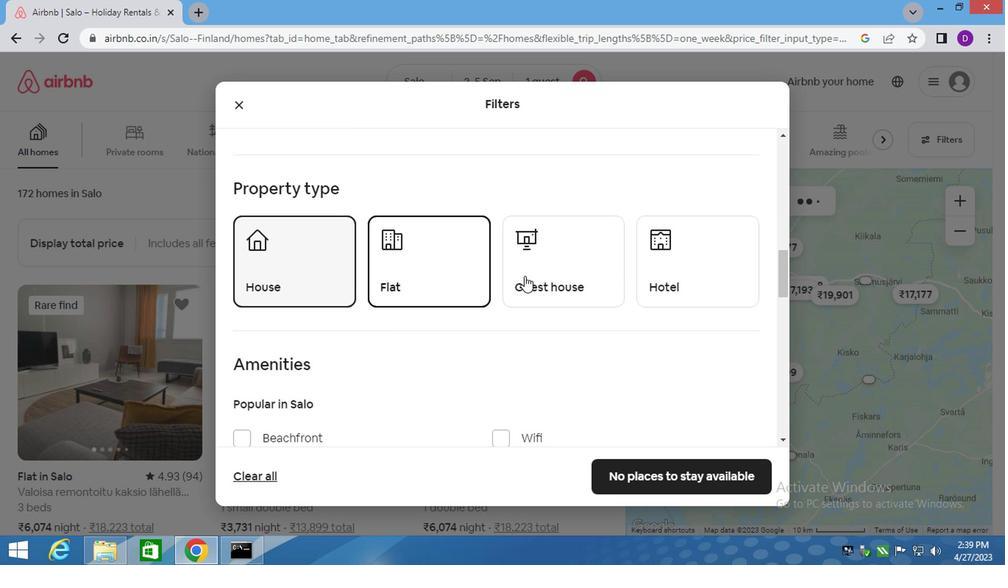 
Action: Mouse pressed left at (532, 273)
Screenshot: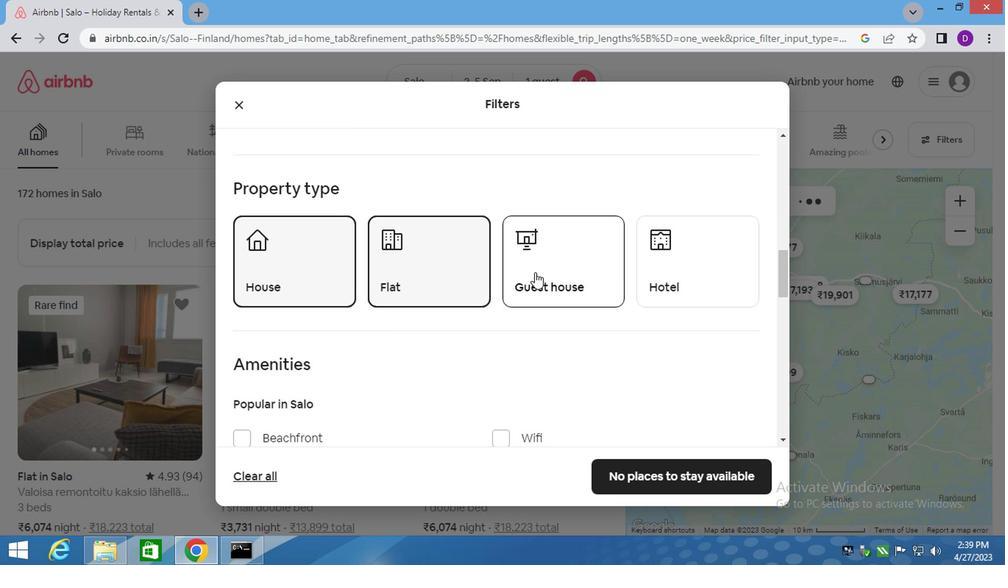 
Action: Mouse moved to (634, 279)
Screenshot: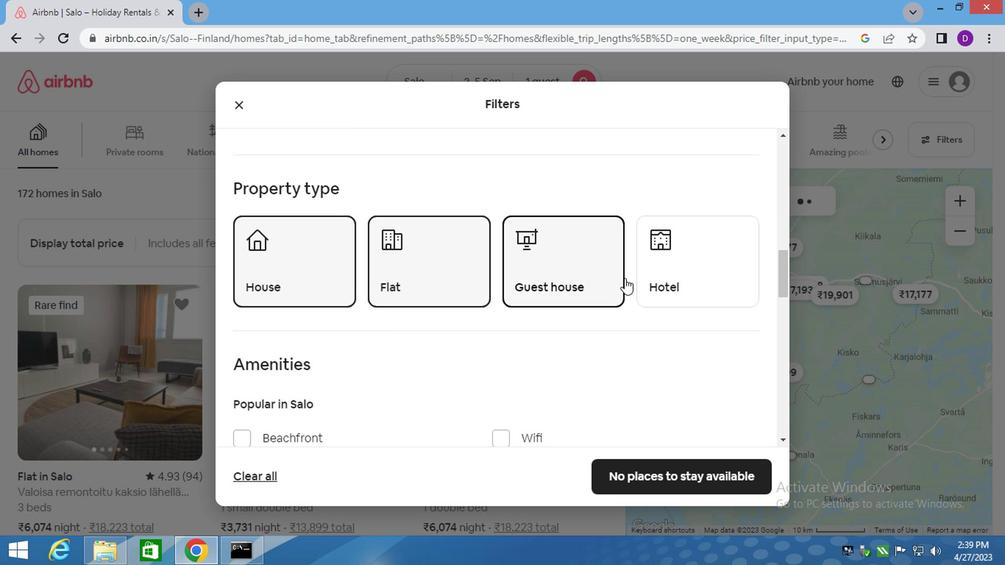 
Action: Mouse pressed left at (634, 279)
Screenshot: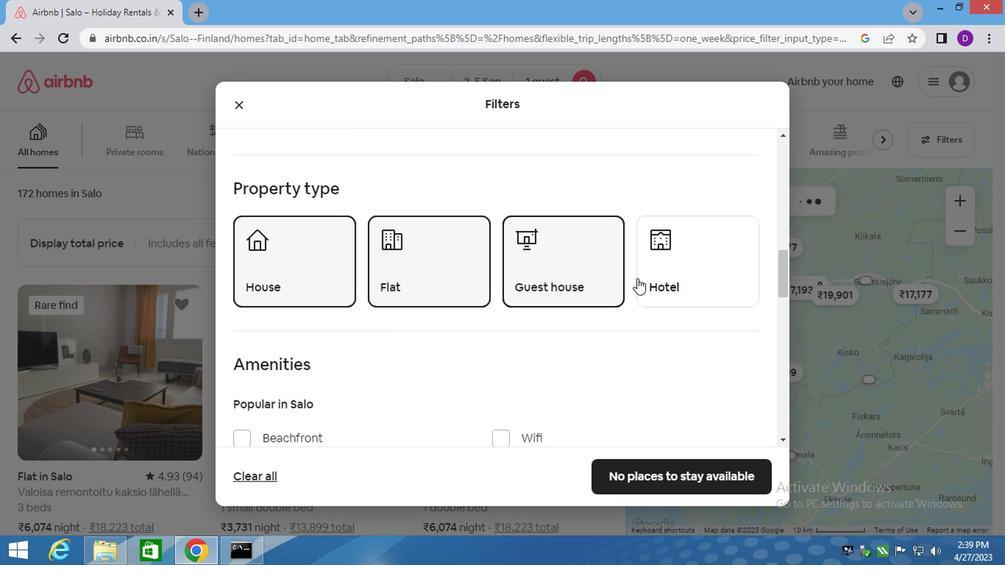 
Action: Mouse moved to (422, 363)
Screenshot: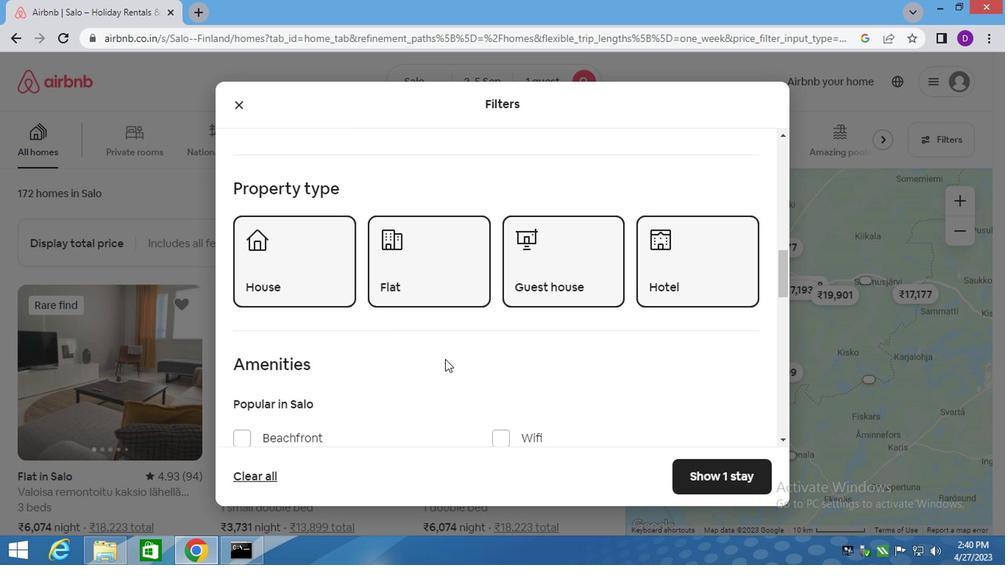 
Action: Mouse scrolled (422, 363) with delta (0, 0)
Screenshot: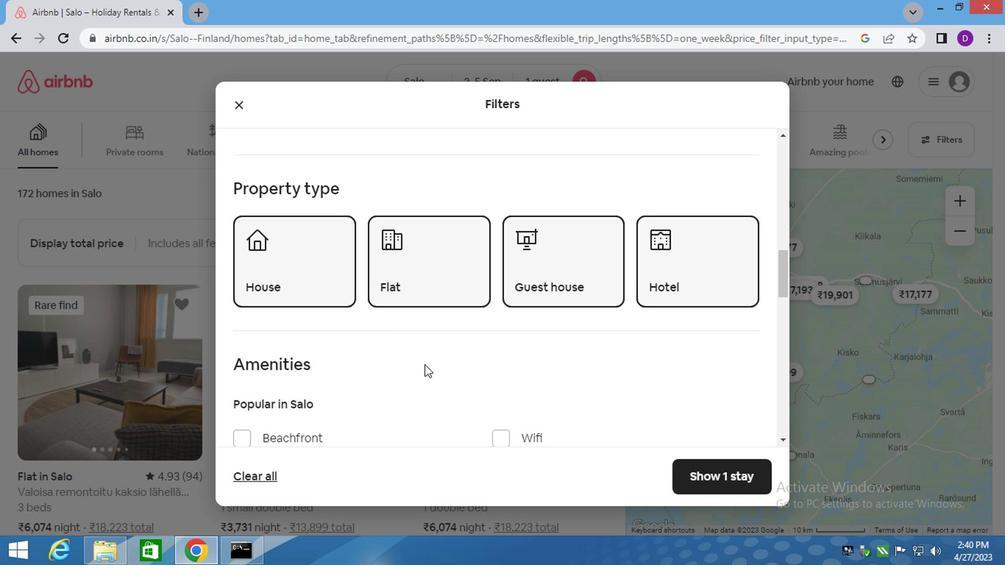 
Action: Mouse scrolled (422, 363) with delta (0, 0)
Screenshot: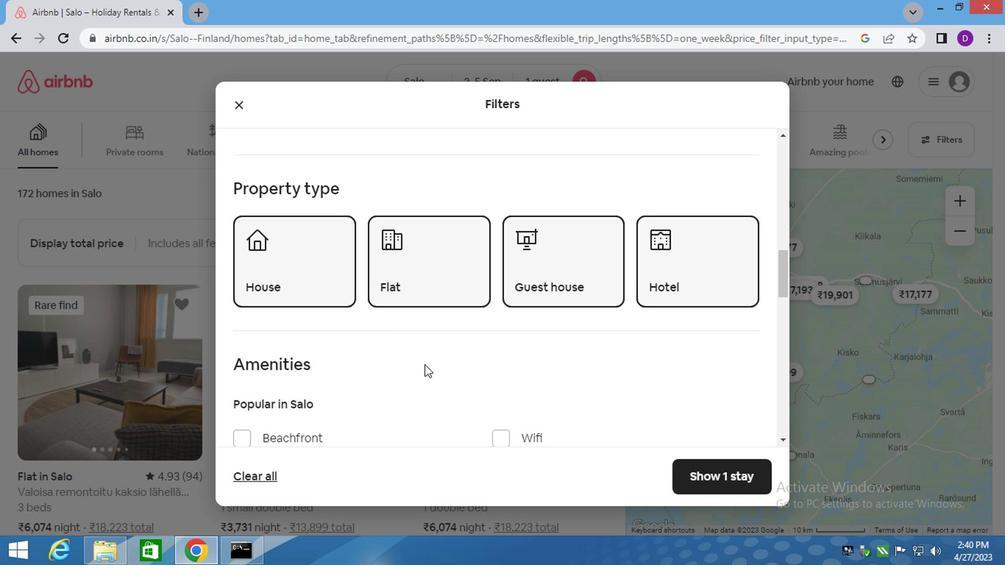 
Action: Mouse moved to (452, 364)
Screenshot: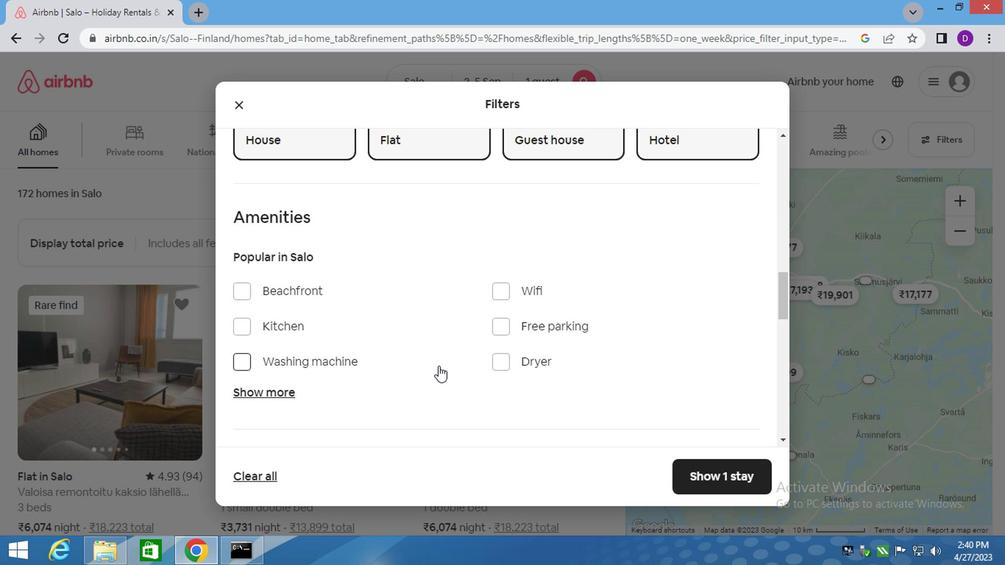 
Action: Mouse scrolled (452, 363) with delta (0, 0)
Screenshot: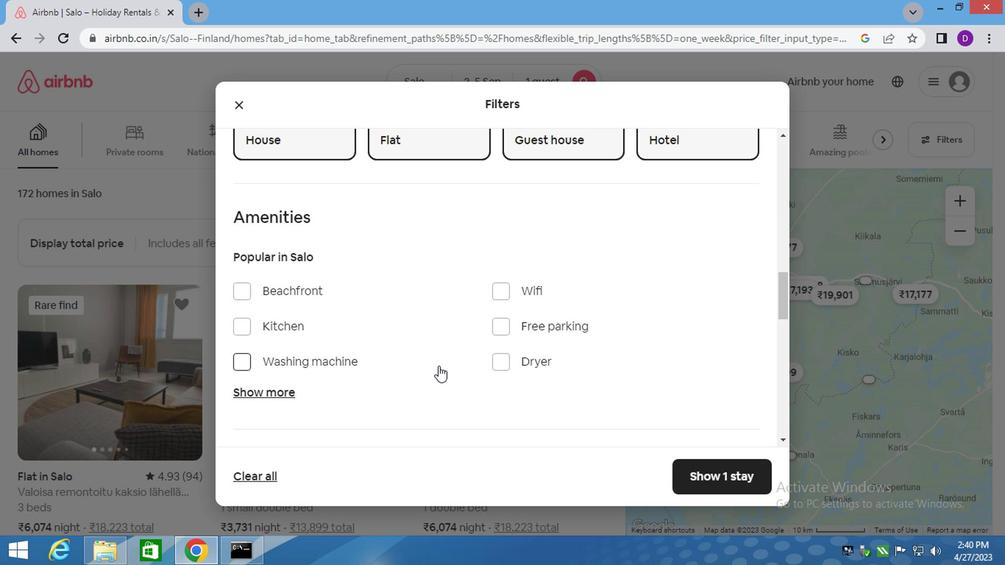 
Action: Mouse scrolled (452, 363) with delta (0, 0)
Screenshot: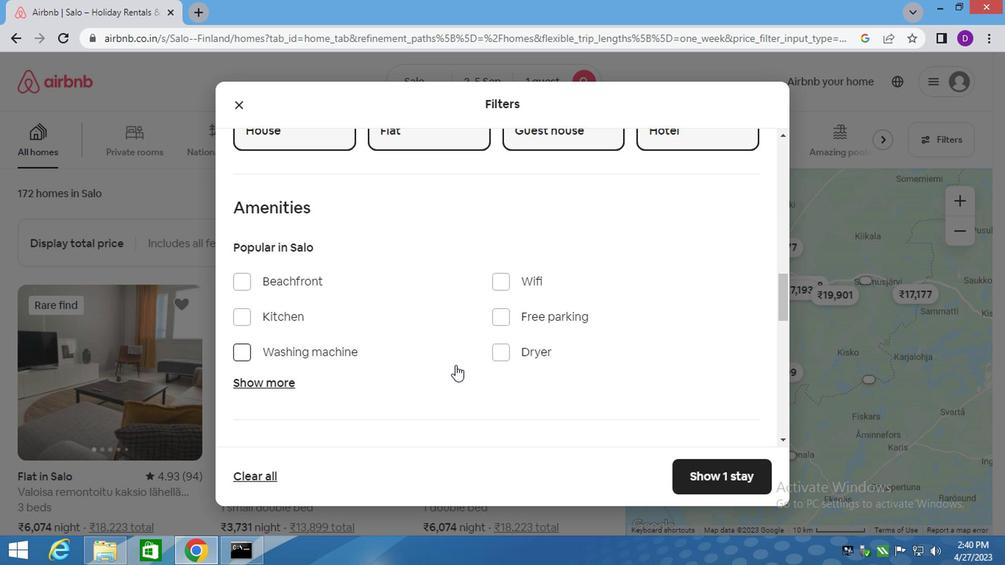 
Action: Mouse moved to (456, 358)
Screenshot: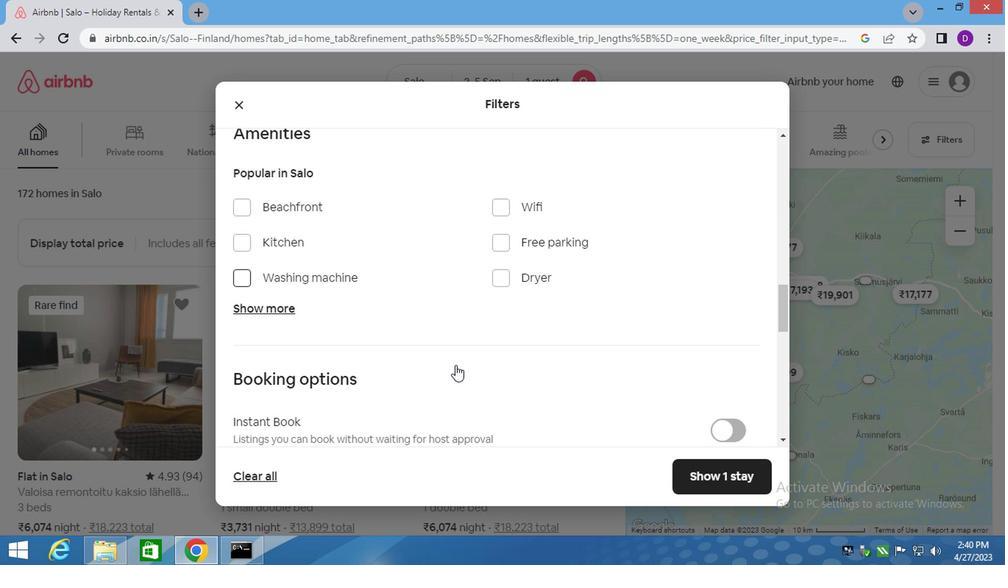 
Action: Mouse scrolled (454, 363) with delta (0, 0)
Screenshot: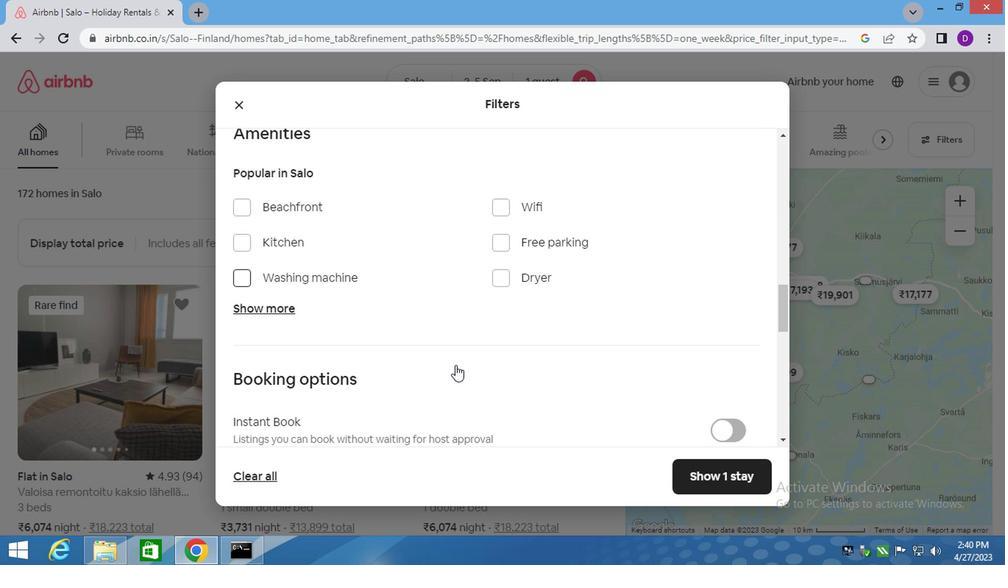 
Action: Mouse moved to (716, 345)
Screenshot: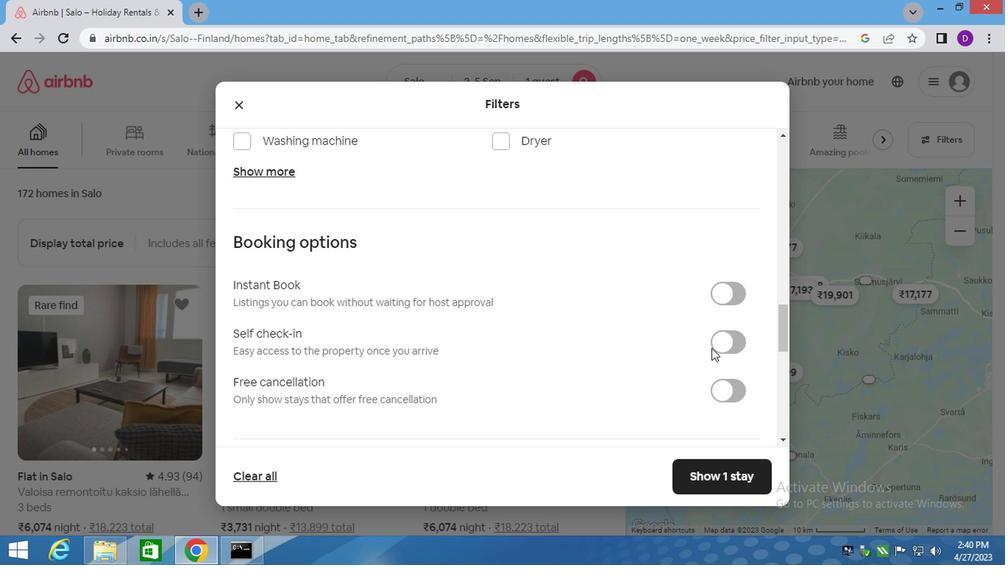
Action: Mouse pressed left at (716, 345)
Screenshot: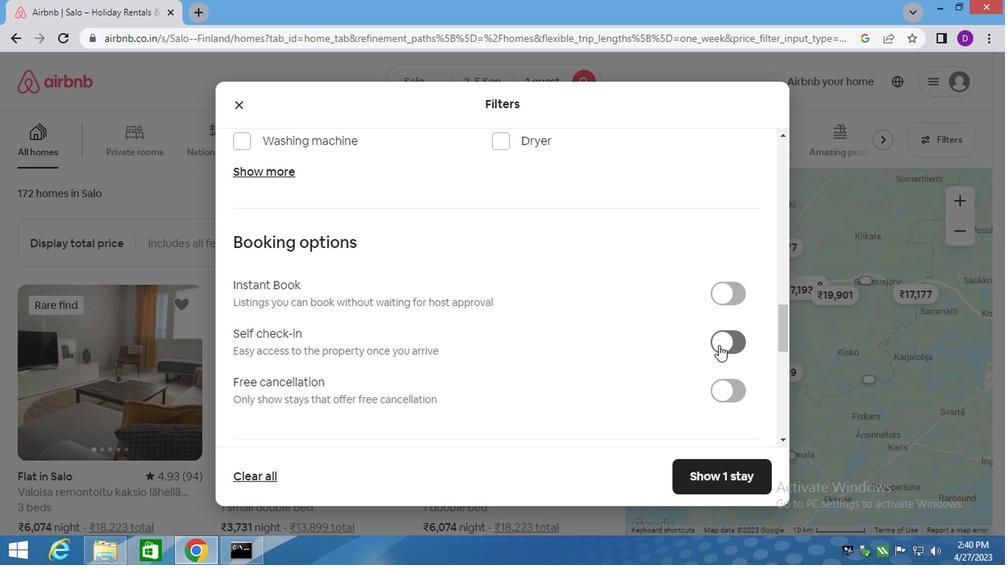
Action: Mouse moved to (700, 474)
Screenshot: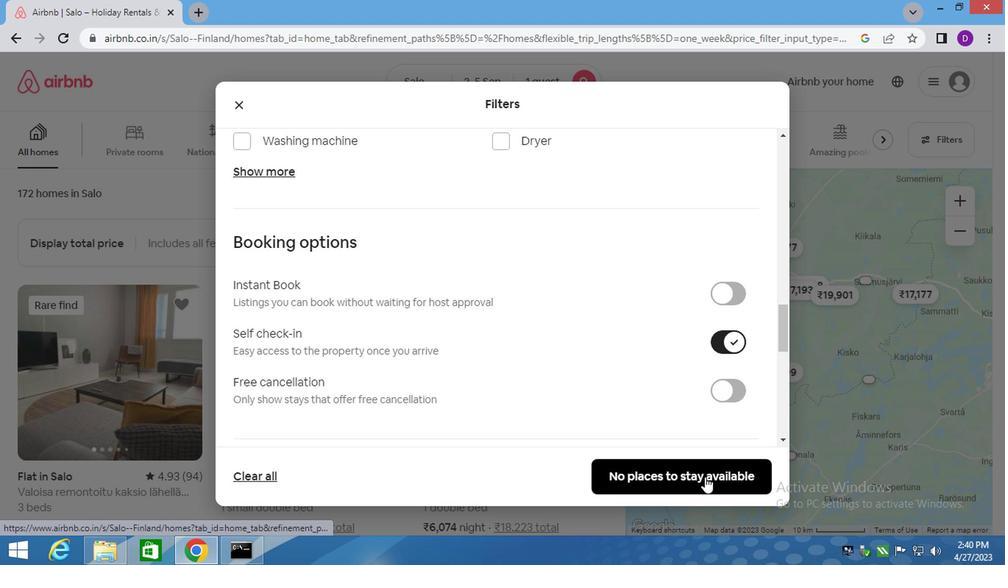 
Action: Mouse pressed left at (700, 474)
Screenshot: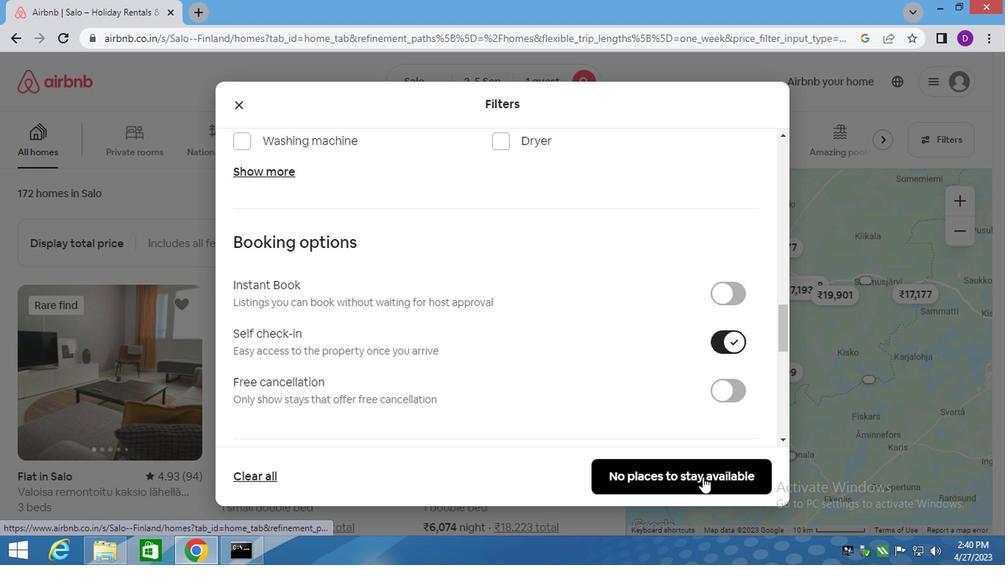 
Action: Mouse moved to (548, 337)
Screenshot: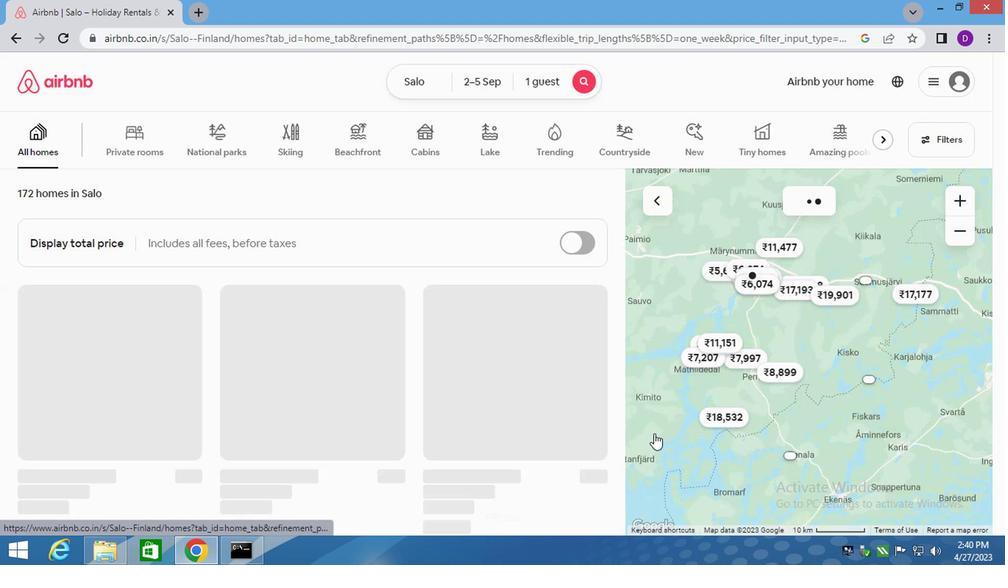 
